 Task: Find connections with filter location Pālkonda with filter topic #linkedinnetworkingwith filter profile language French with filter current company SBI General Insurance with filter school Thiruvalluvar University, Vellore with filter industry Reupholstery and Furniture Repair with filter service category Management Consulting with filter keywords title Team Leader
Action: Mouse moved to (544, 81)
Screenshot: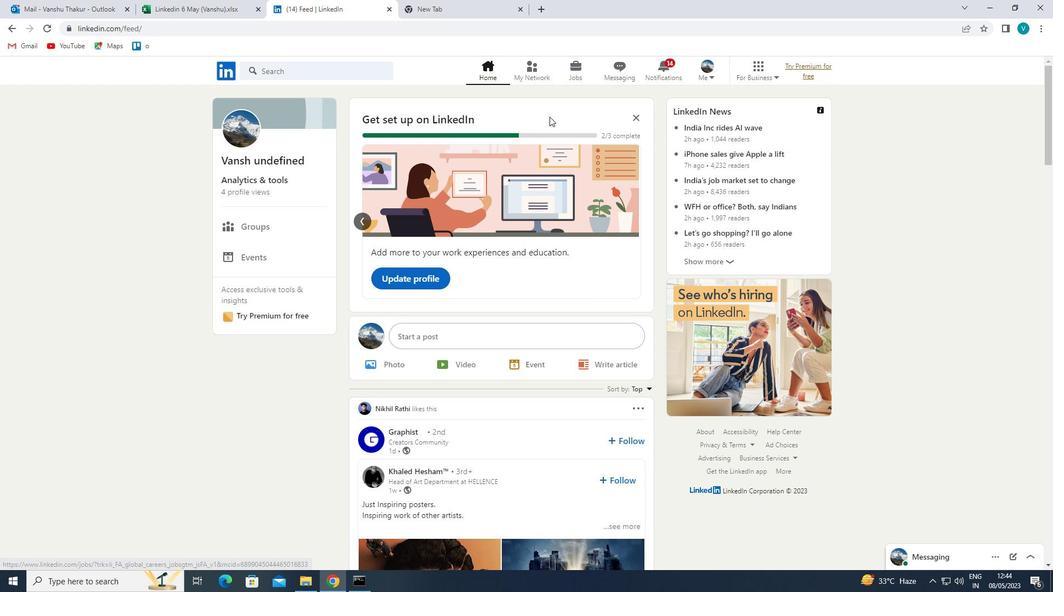 
Action: Mouse pressed left at (544, 81)
Screenshot: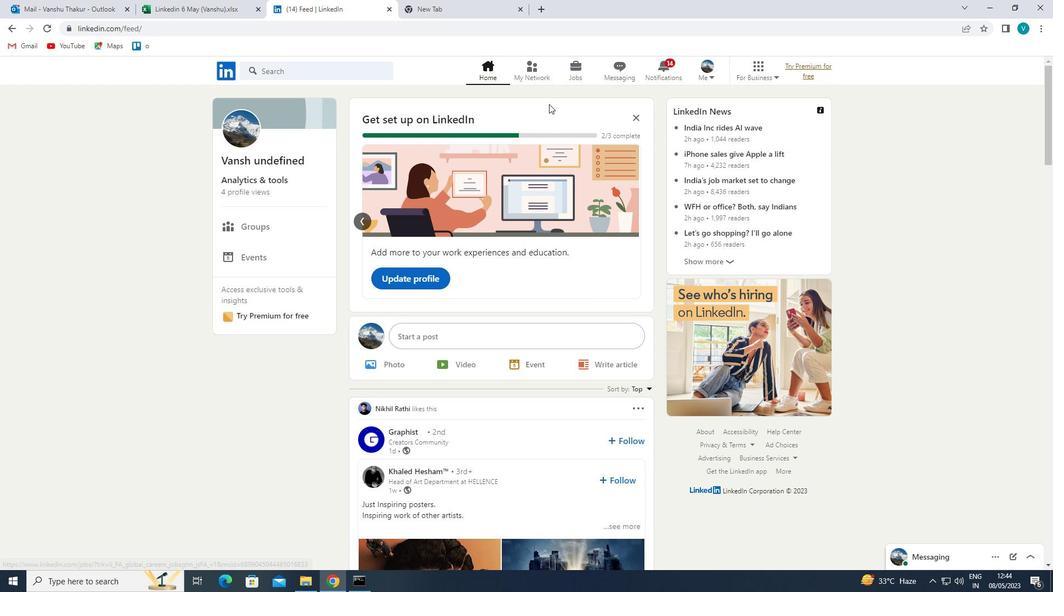 
Action: Mouse moved to (341, 132)
Screenshot: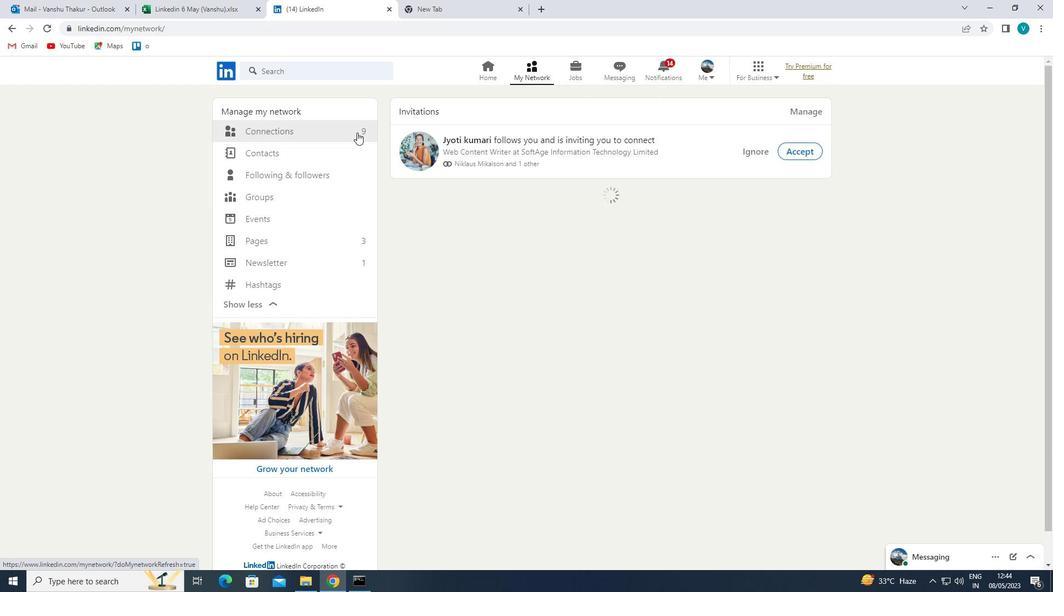 
Action: Mouse pressed left at (341, 132)
Screenshot: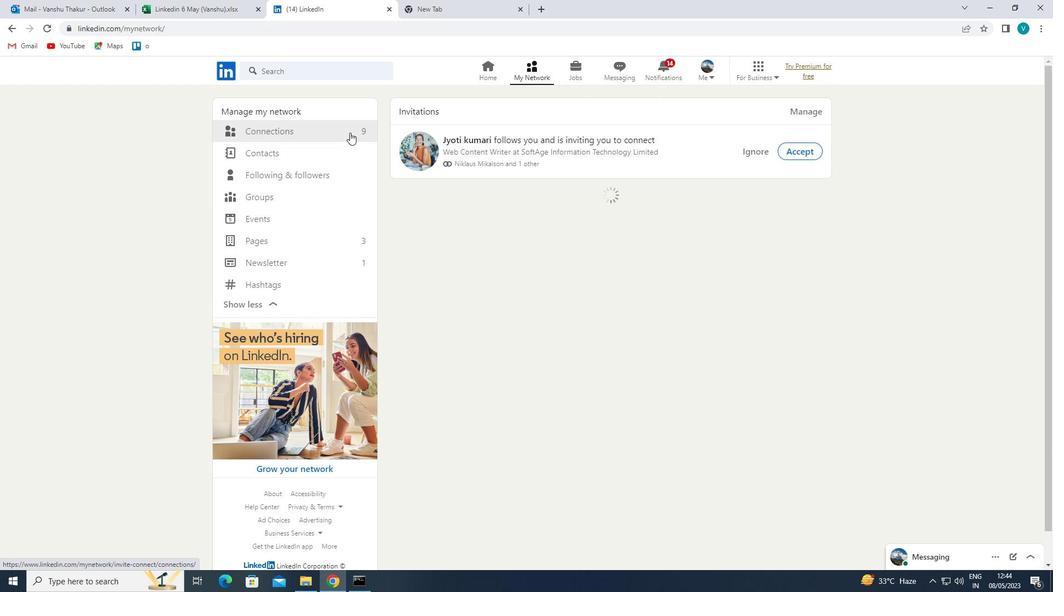 
Action: Mouse moved to (611, 128)
Screenshot: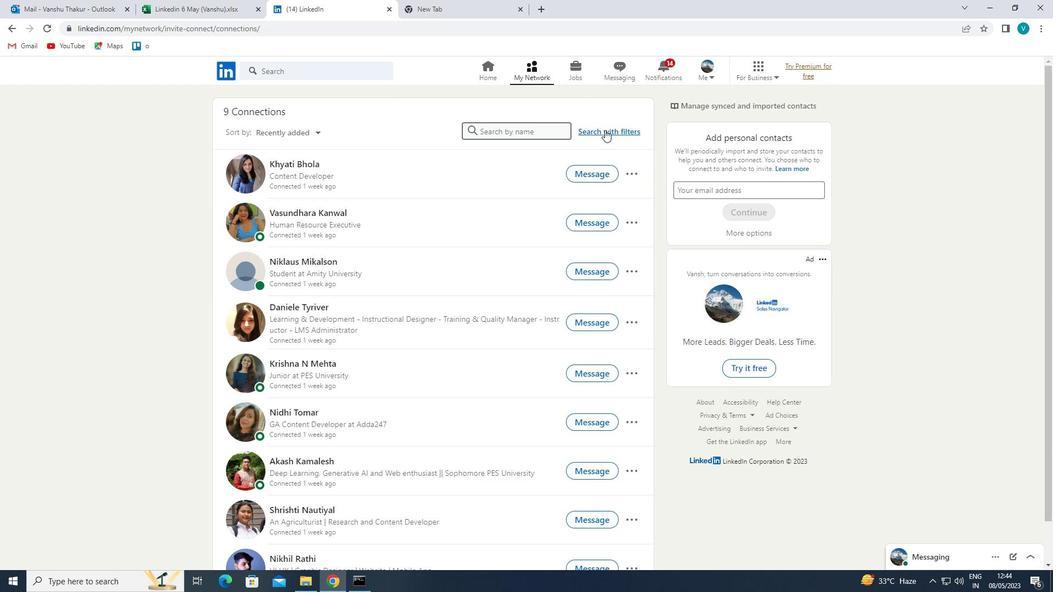 
Action: Mouse pressed left at (611, 128)
Screenshot: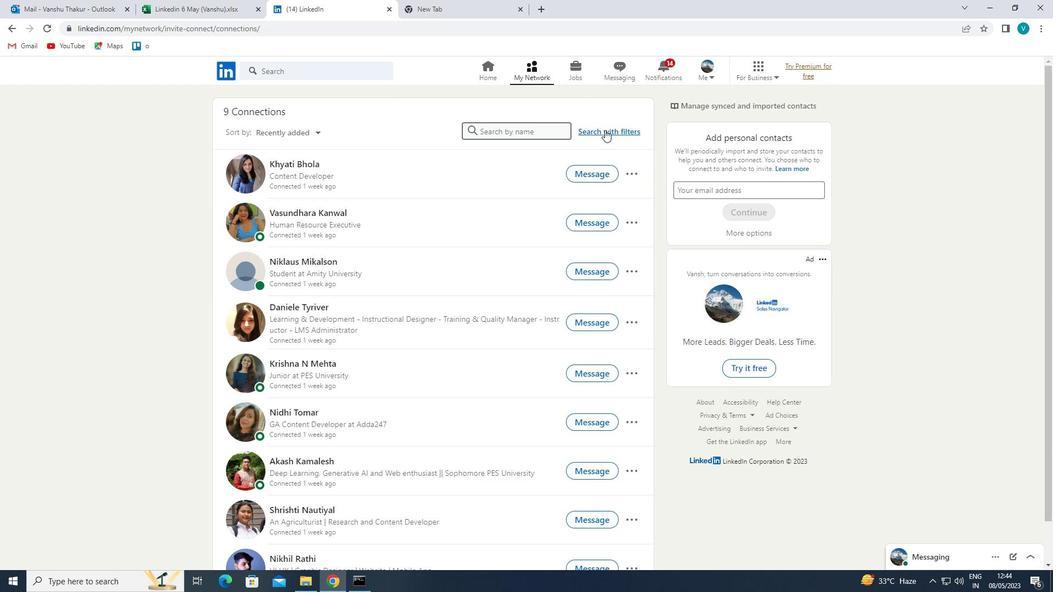 
Action: Mouse moved to (530, 105)
Screenshot: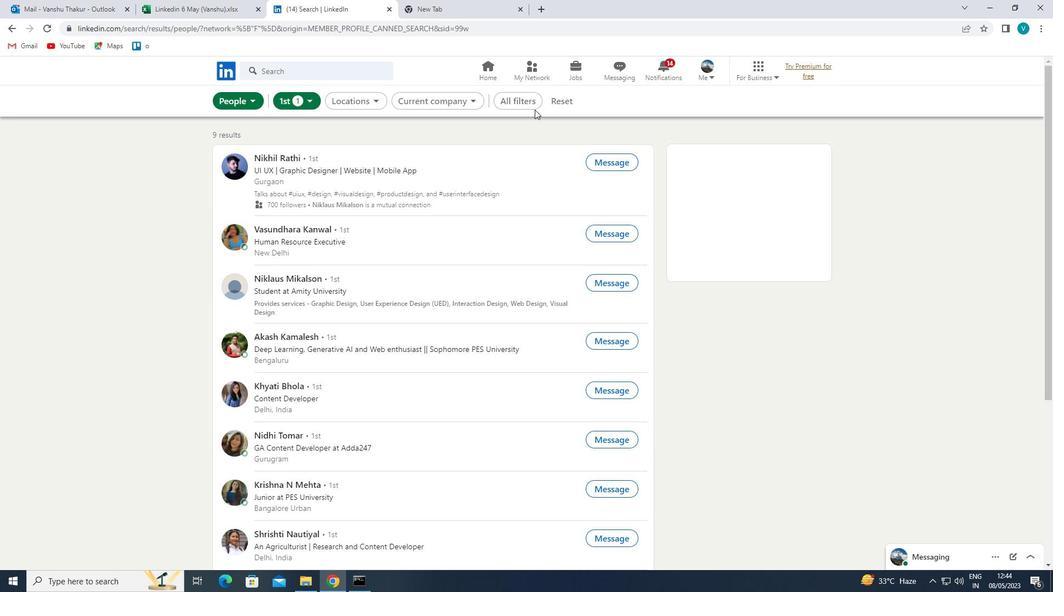 
Action: Mouse pressed left at (530, 105)
Screenshot: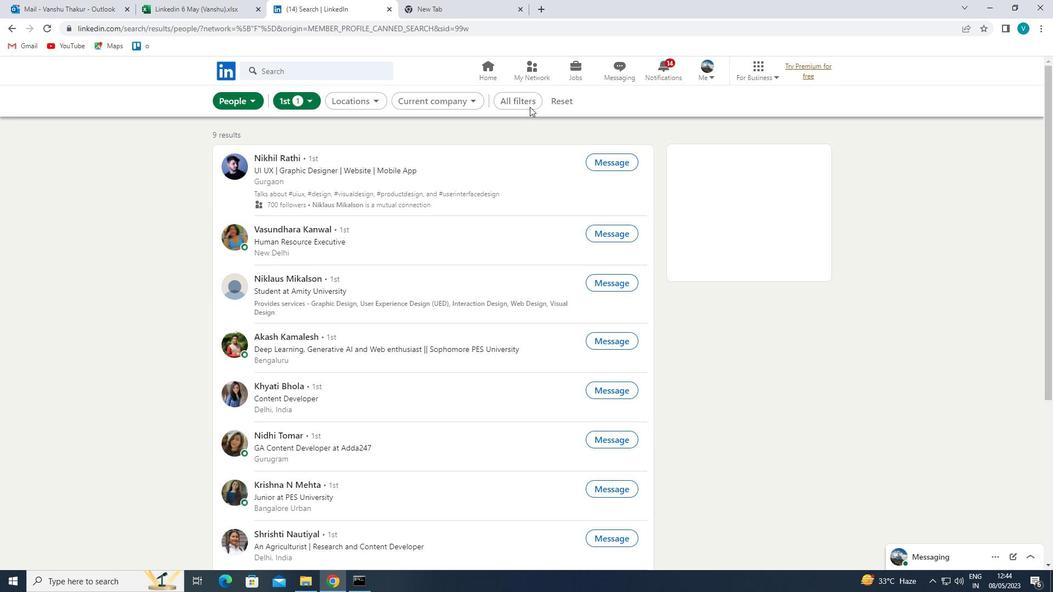 
Action: Mouse moved to (804, 199)
Screenshot: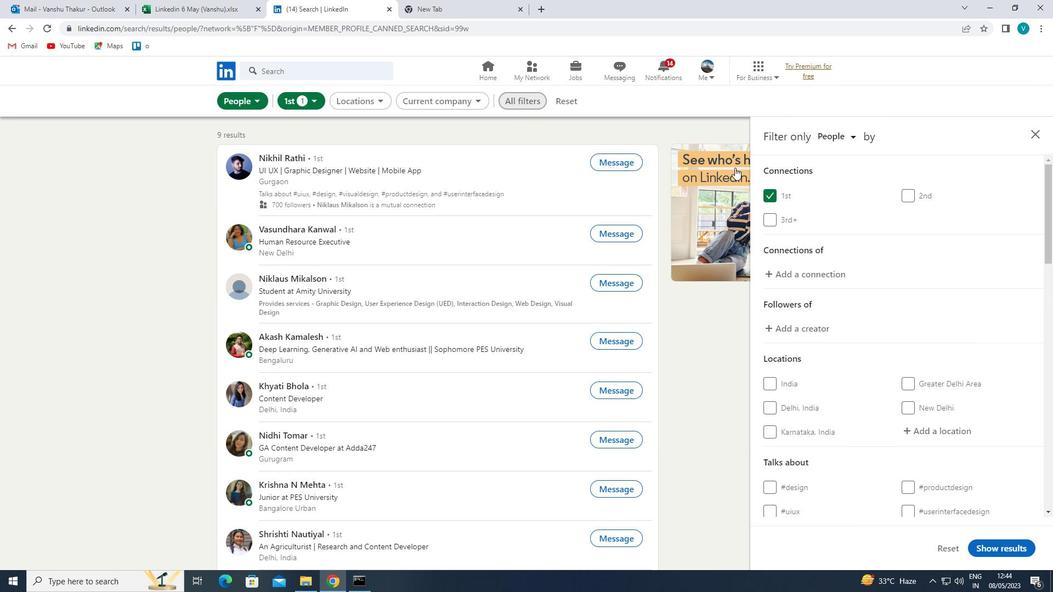 
Action: Mouse scrolled (804, 198) with delta (0, 0)
Screenshot: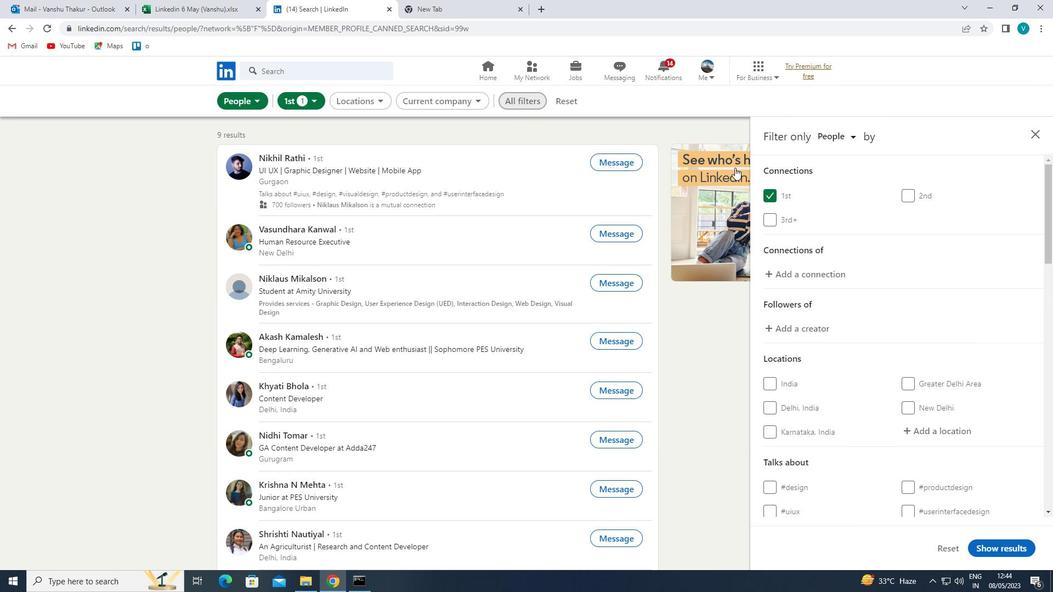 
Action: Mouse moved to (957, 372)
Screenshot: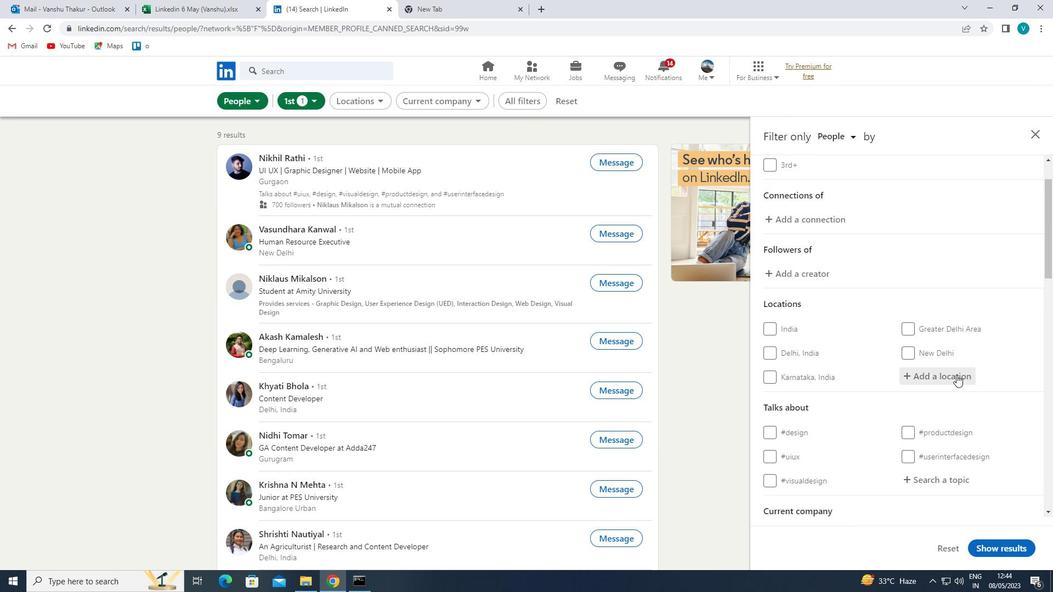 
Action: Mouse pressed left at (957, 372)
Screenshot: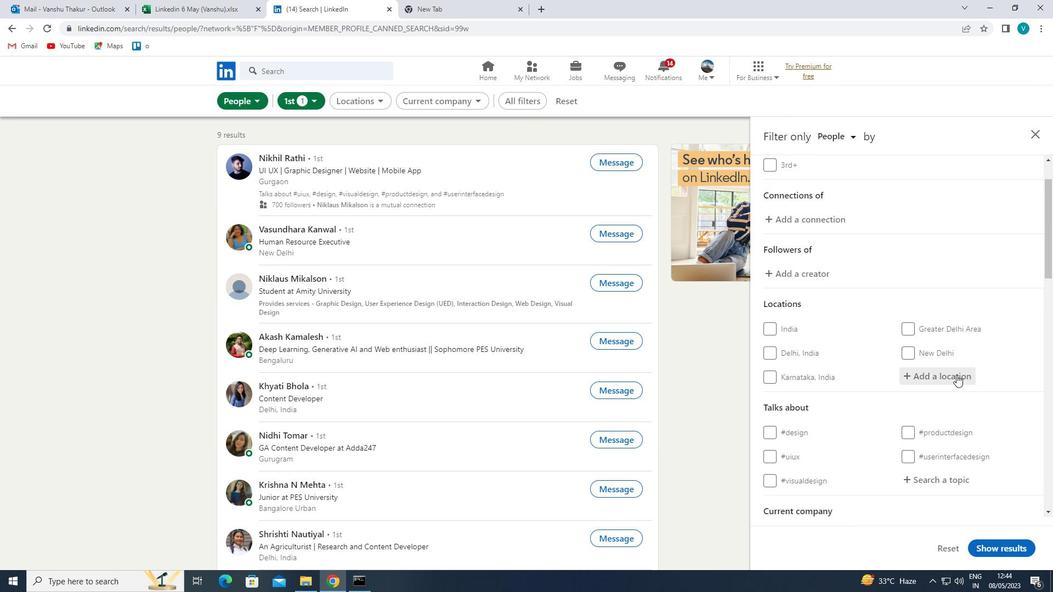 
Action: Mouse moved to (934, 385)
Screenshot: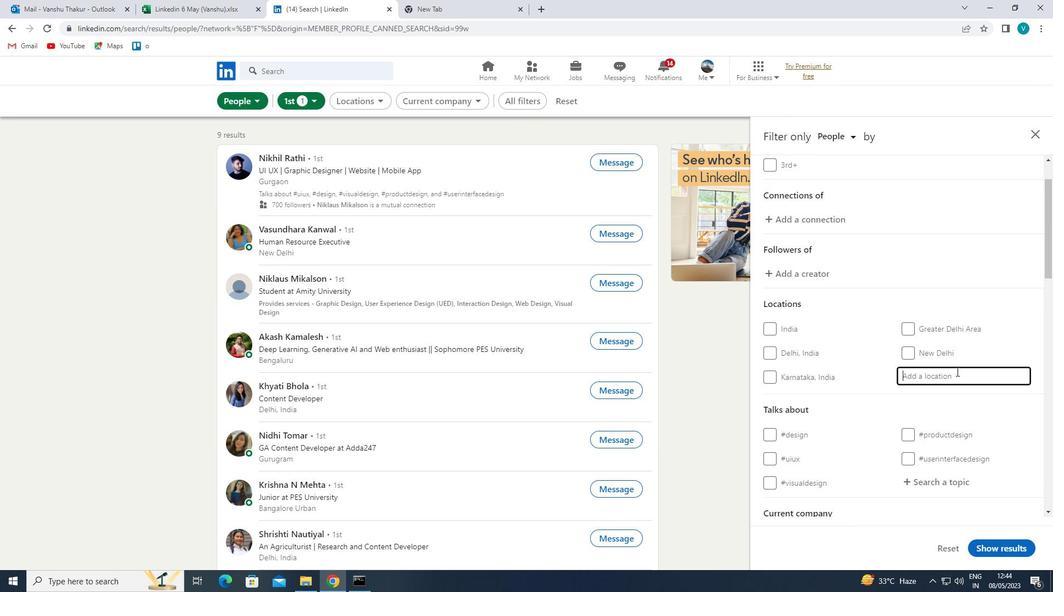 
Action: Key pressed <Key.shift>PALJ<Key.backspace>K
Screenshot: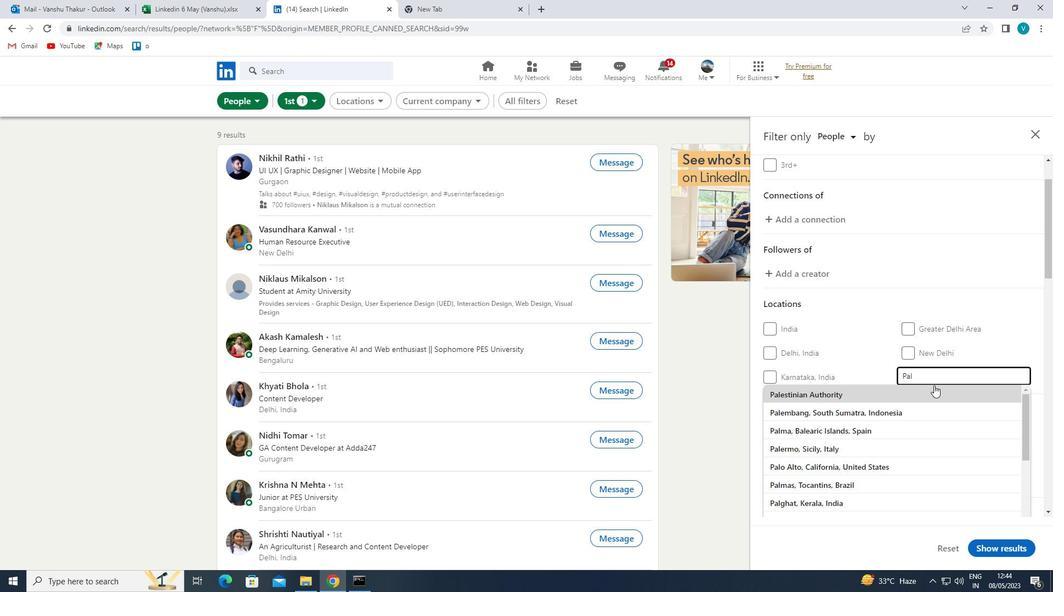 
Action: Mouse pressed left at (934, 385)
Screenshot: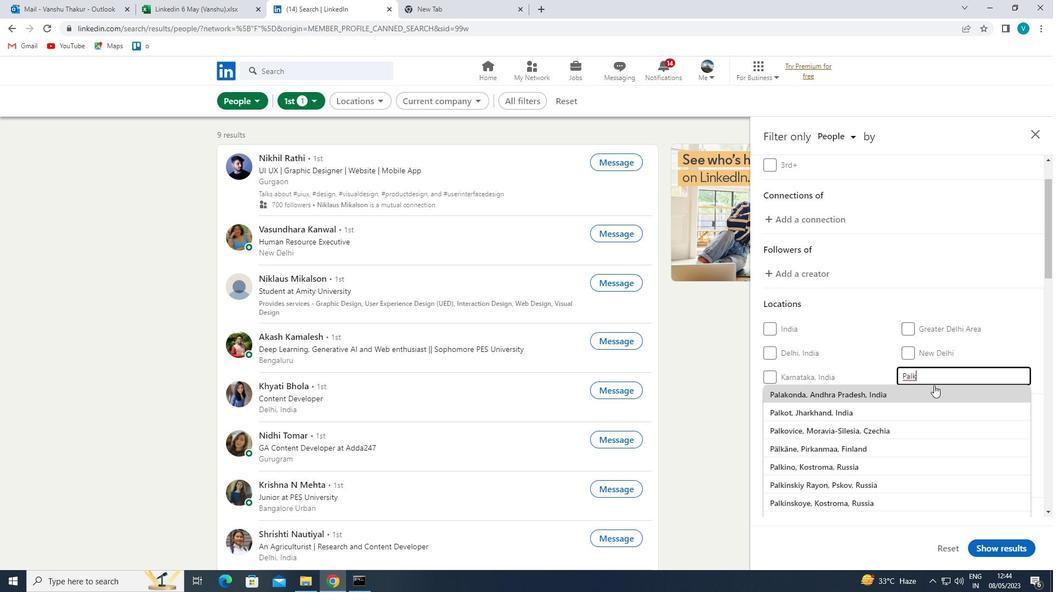 
Action: Mouse moved to (933, 386)
Screenshot: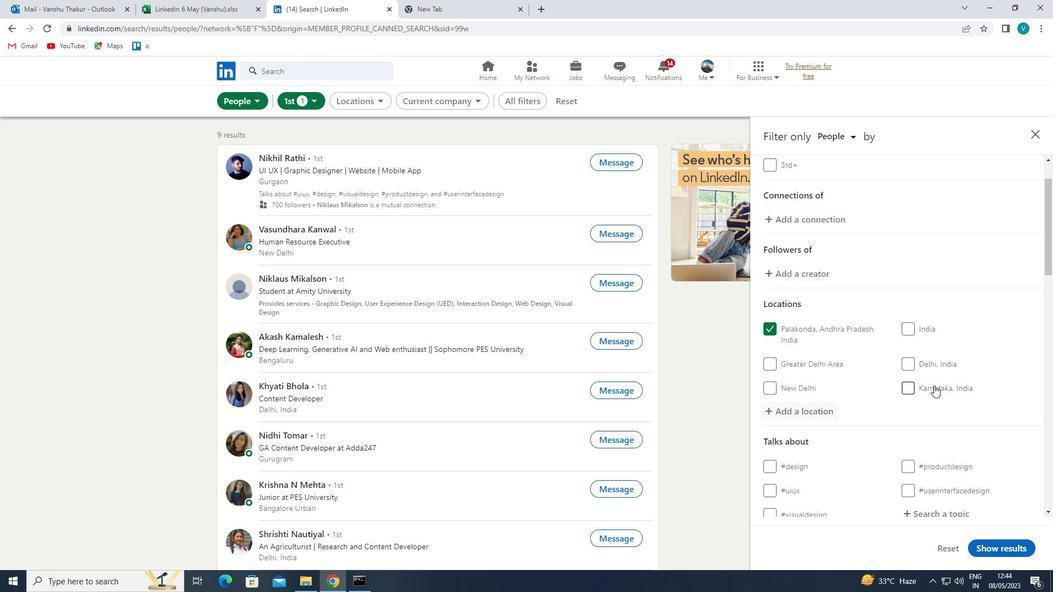 
Action: Mouse scrolled (933, 385) with delta (0, 0)
Screenshot: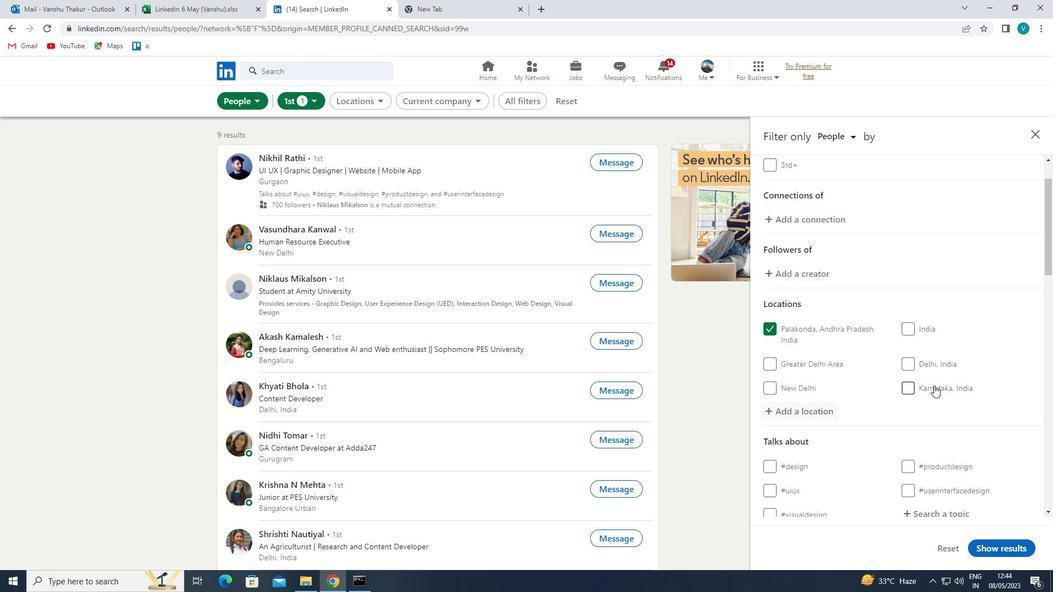 
Action: Mouse moved to (932, 386)
Screenshot: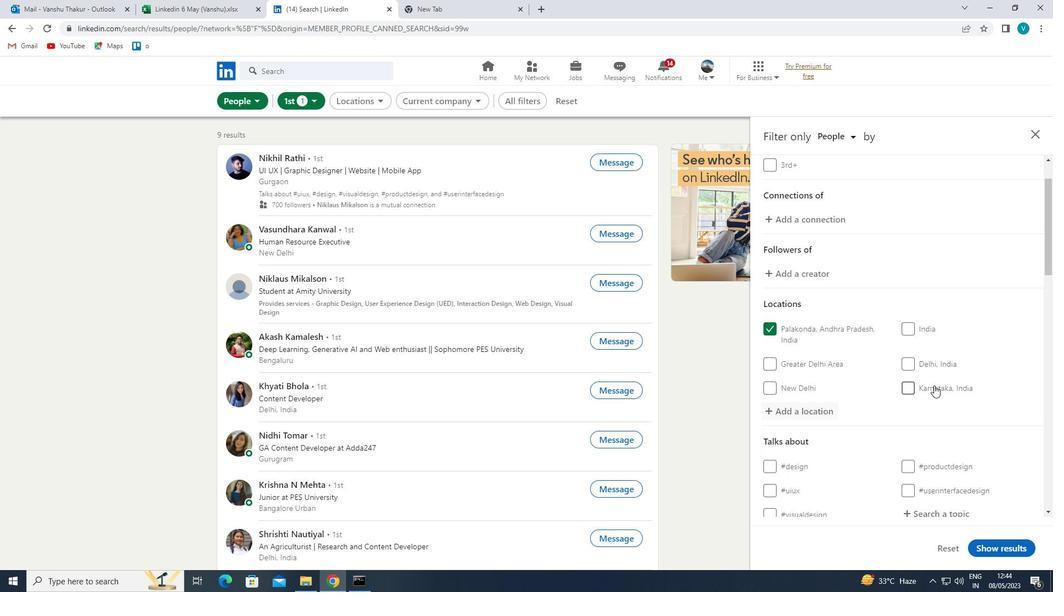 
Action: Mouse scrolled (932, 386) with delta (0, 0)
Screenshot: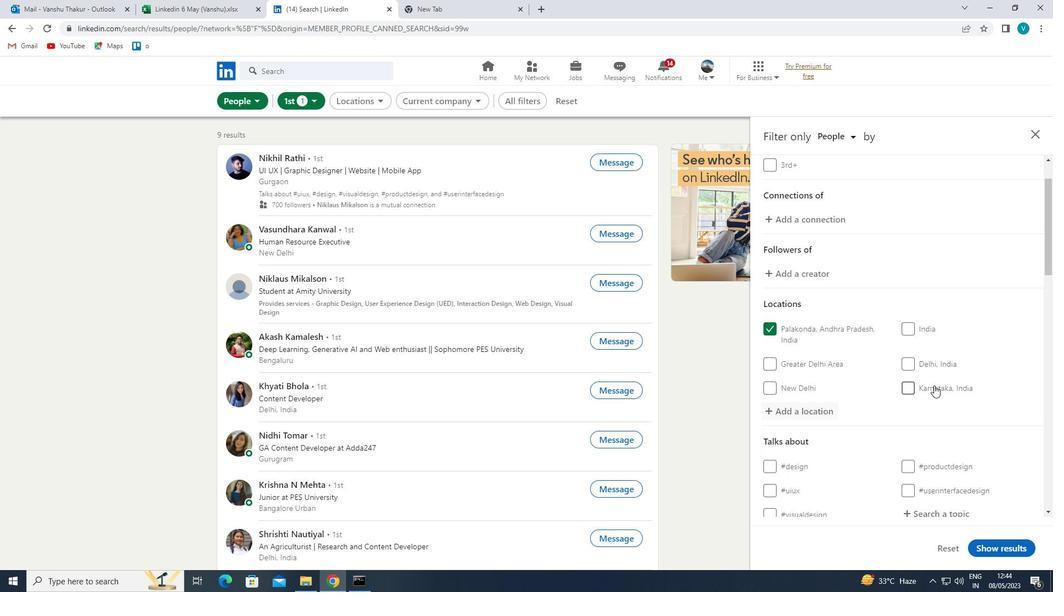 
Action: Mouse moved to (944, 409)
Screenshot: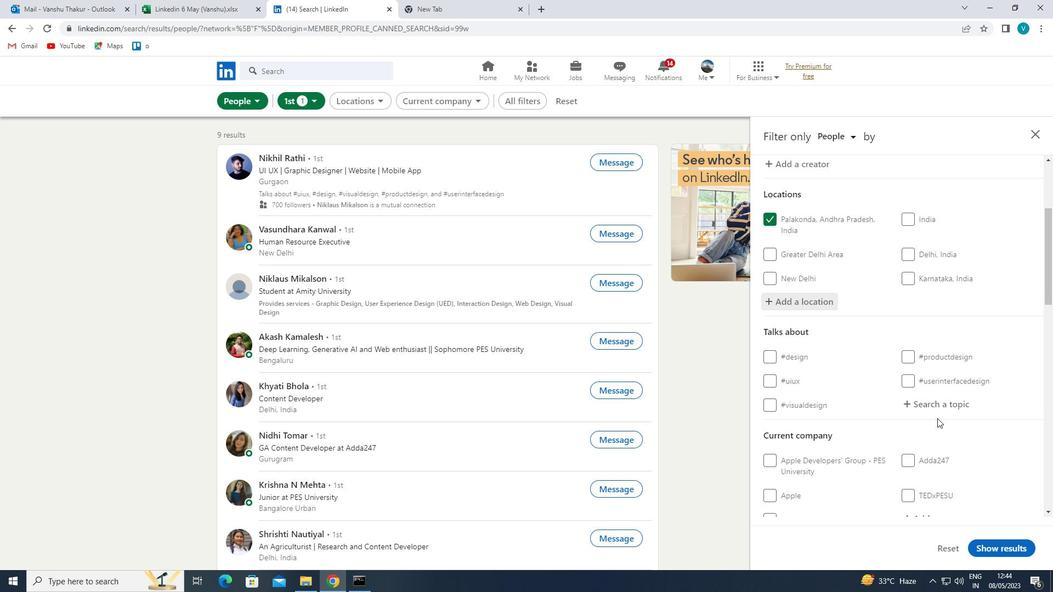 
Action: Mouse pressed left at (944, 409)
Screenshot: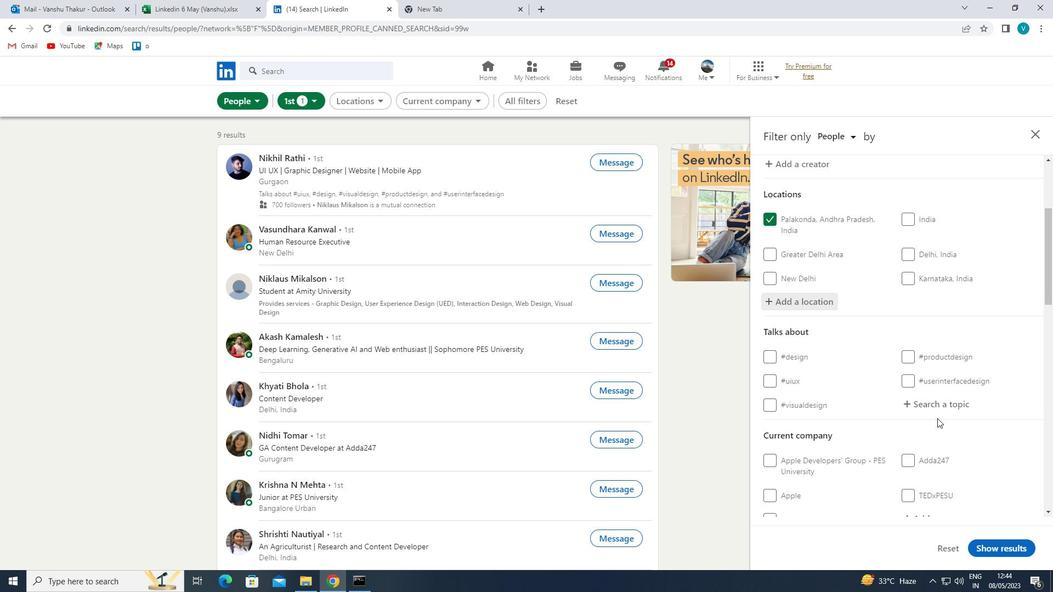 
Action: Mouse moved to (939, 413)
Screenshot: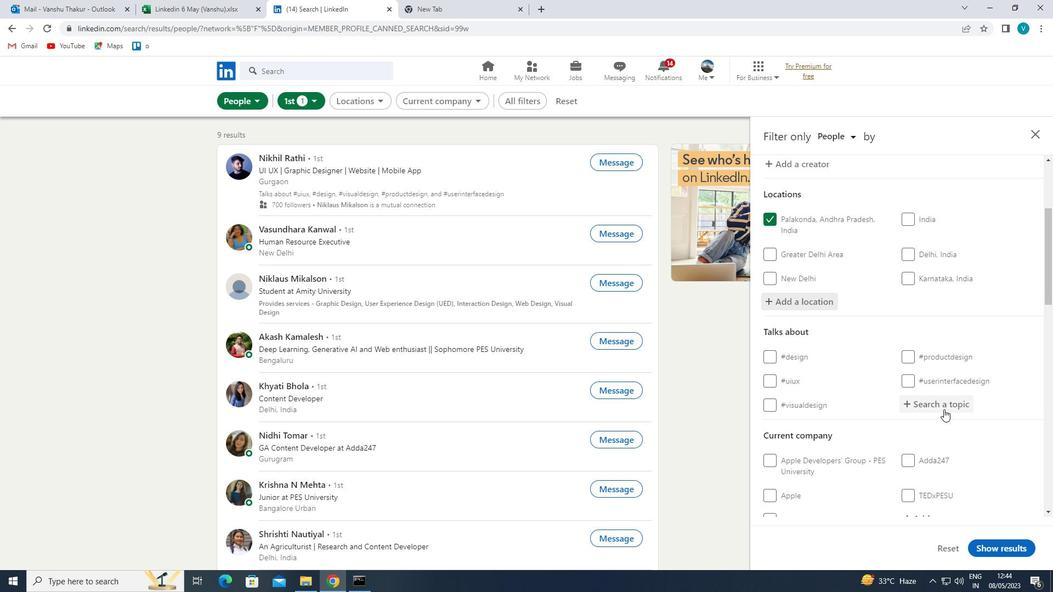 
Action: Key pressed LINKED
Screenshot: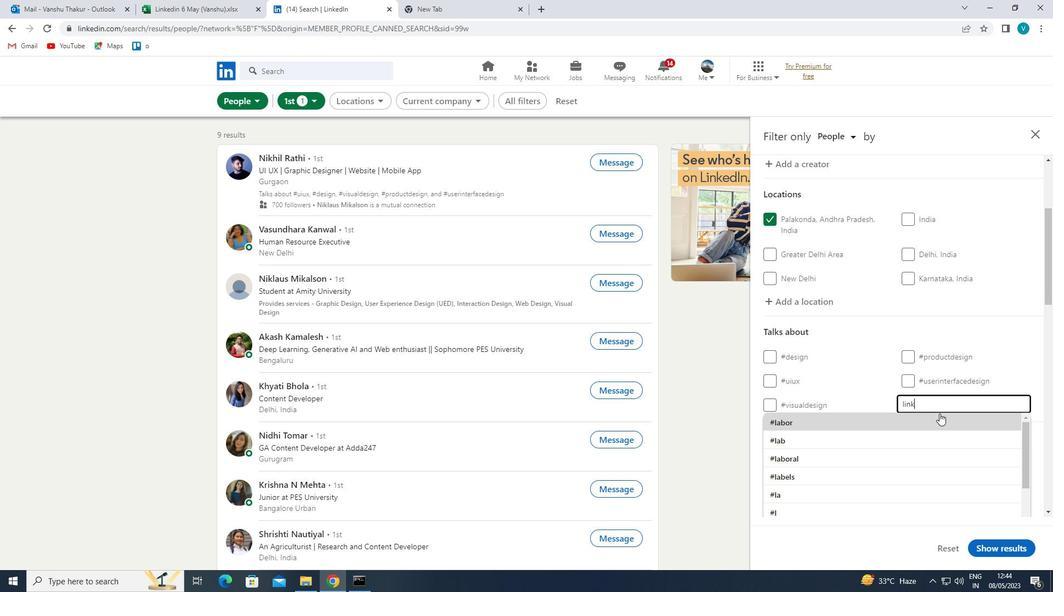 
Action: Mouse moved to (938, 414)
Screenshot: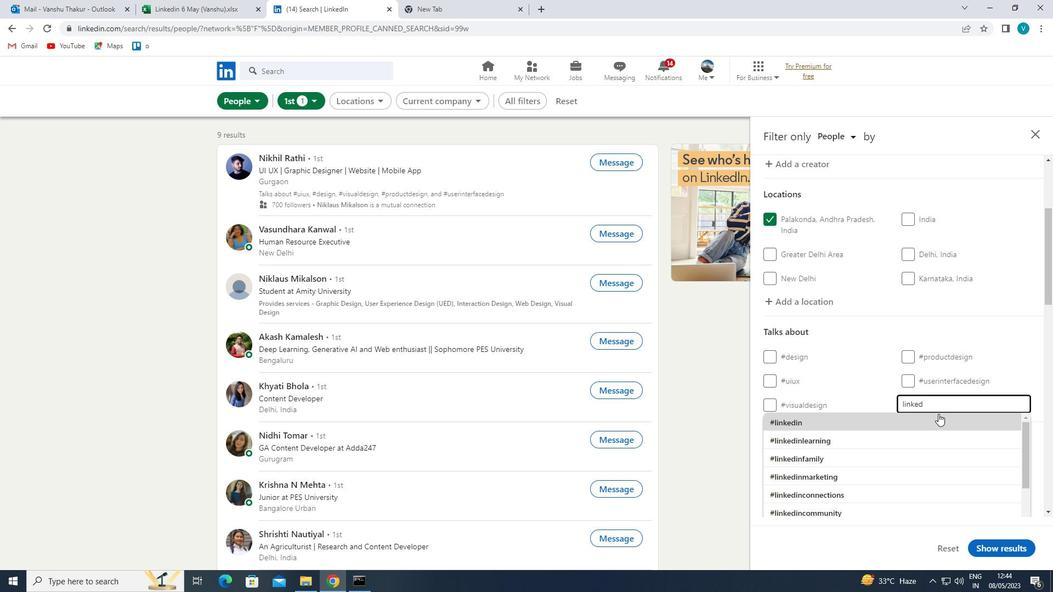 
Action: Key pressed INNET
Screenshot: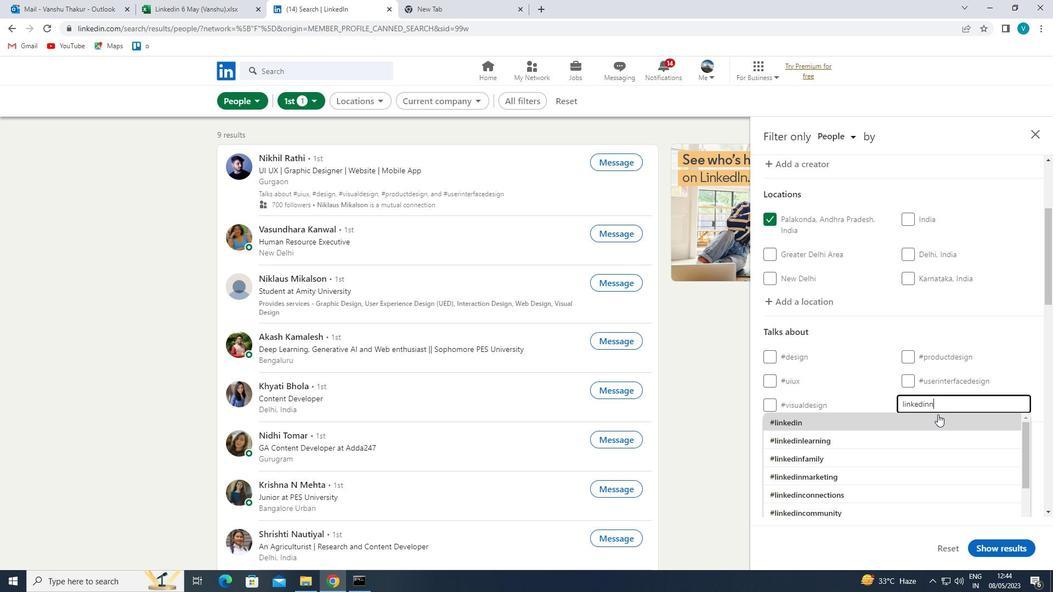 
Action: Mouse moved to (937, 415)
Screenshot: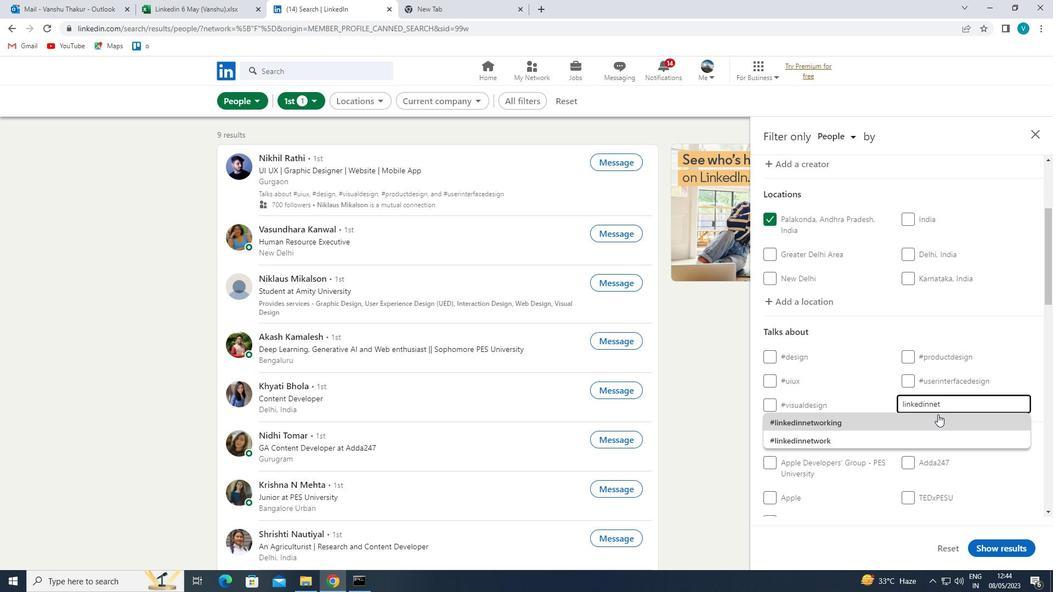 
Action: Mouse pressed left at (937, 415)
Screenshot: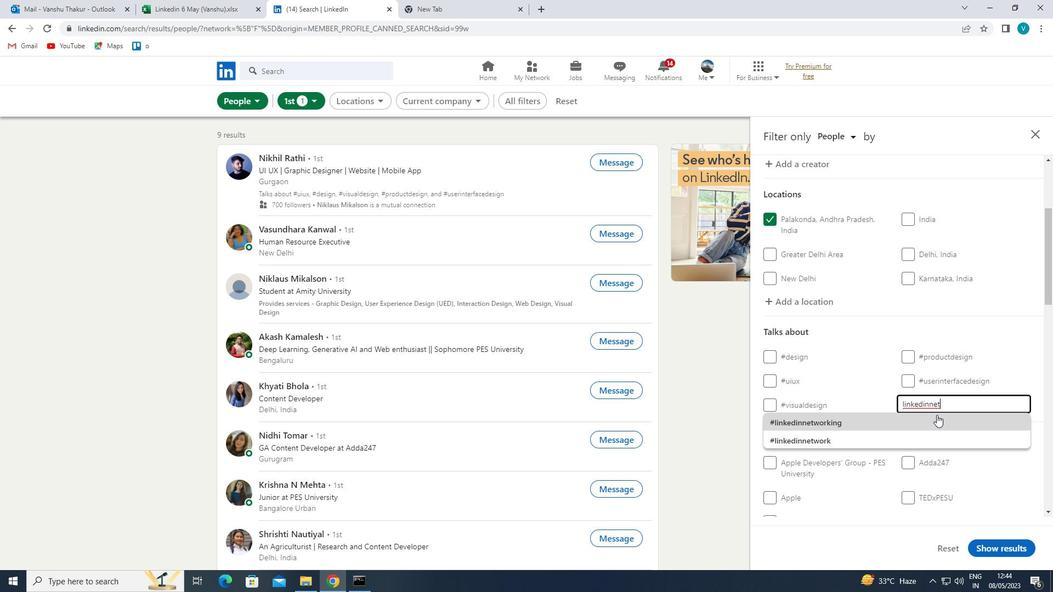 
Action: Mouse scrolled (937, 414) with delta (0, 0)
Screenshot: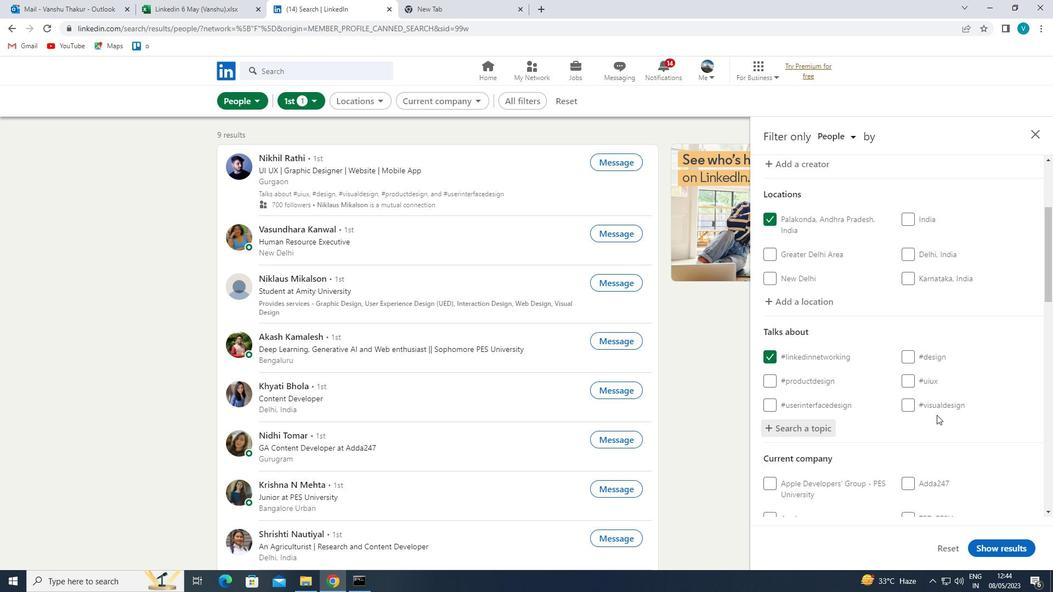 
Action: Mouse scrolled (937, 414) with delta (0, 0)
Screenshot: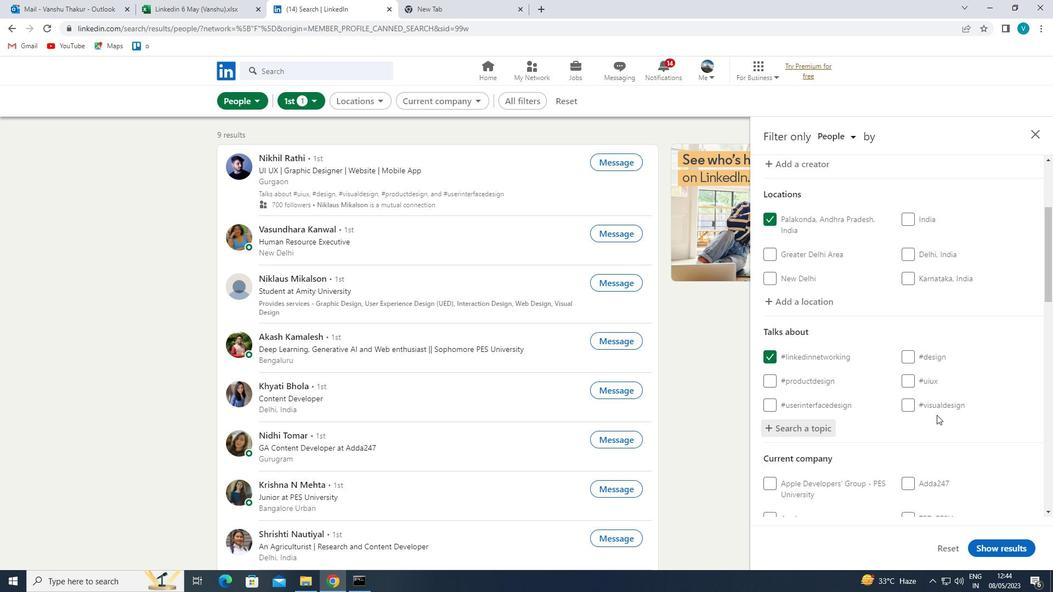 
Action: Mouse scrolled (937, 414) with delta (0, 0)
Screenshot: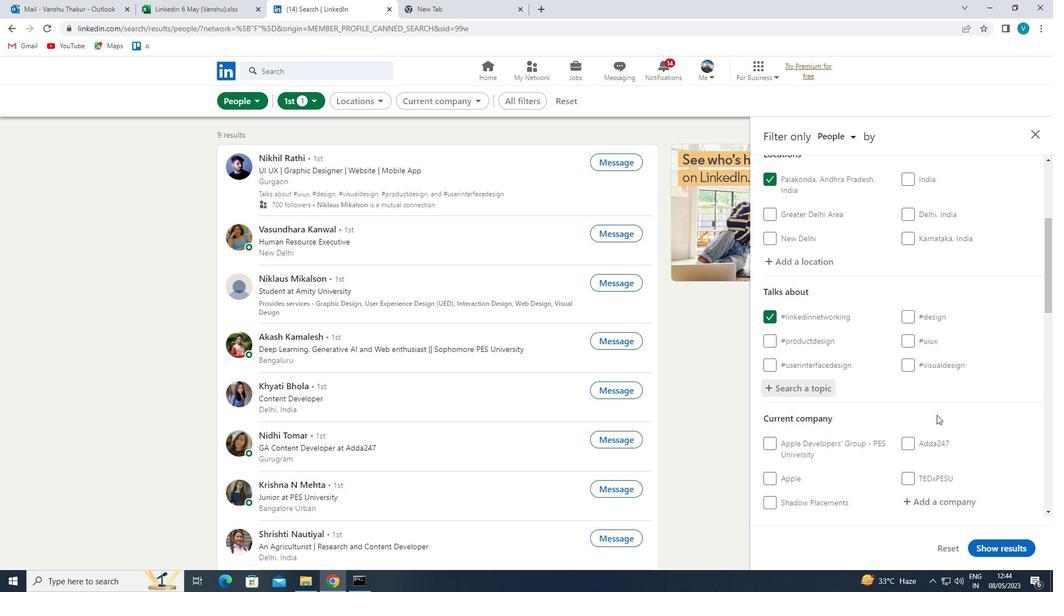 
Action: Mouse moved to (953, 373)
Screenshot: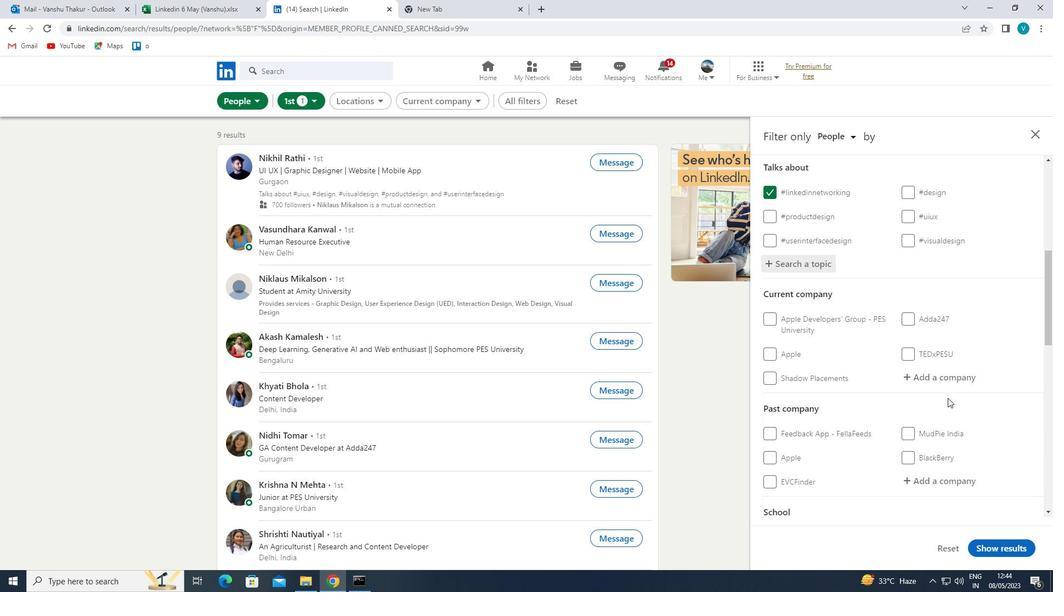 
Action: Mouse pressed left at (953, 373)
Screenshot: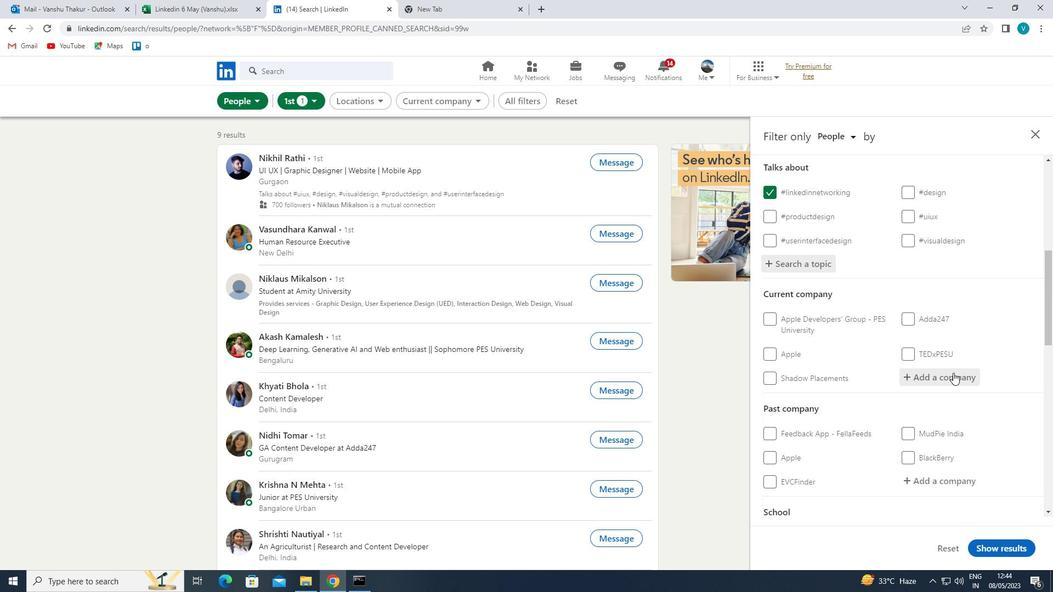 
Action: Key pressed <Key.shift>SB
Screenshot: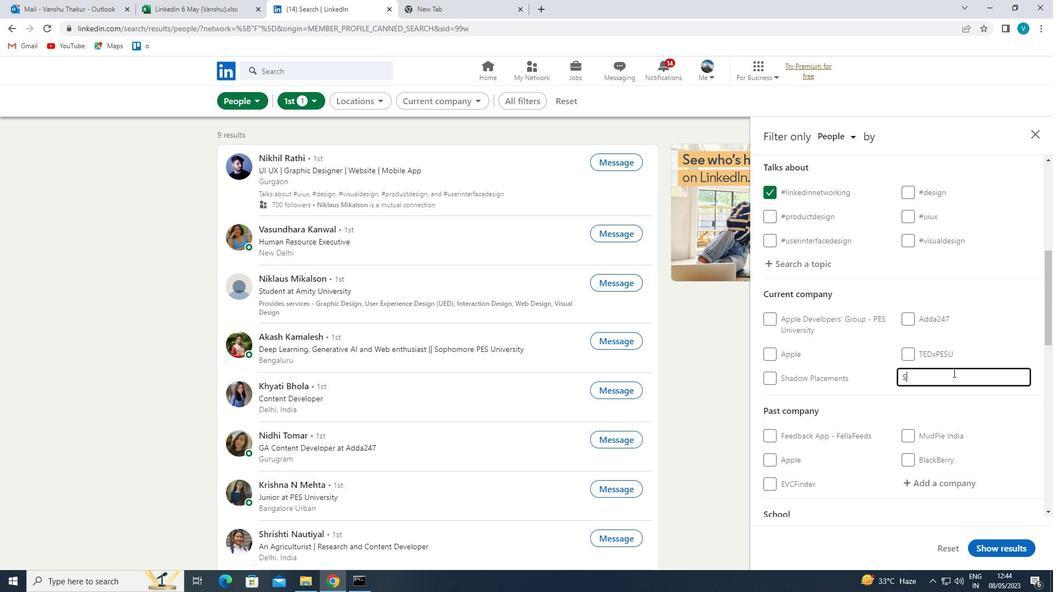 
Action: Mouse moved to (933, 381)
Screenshot: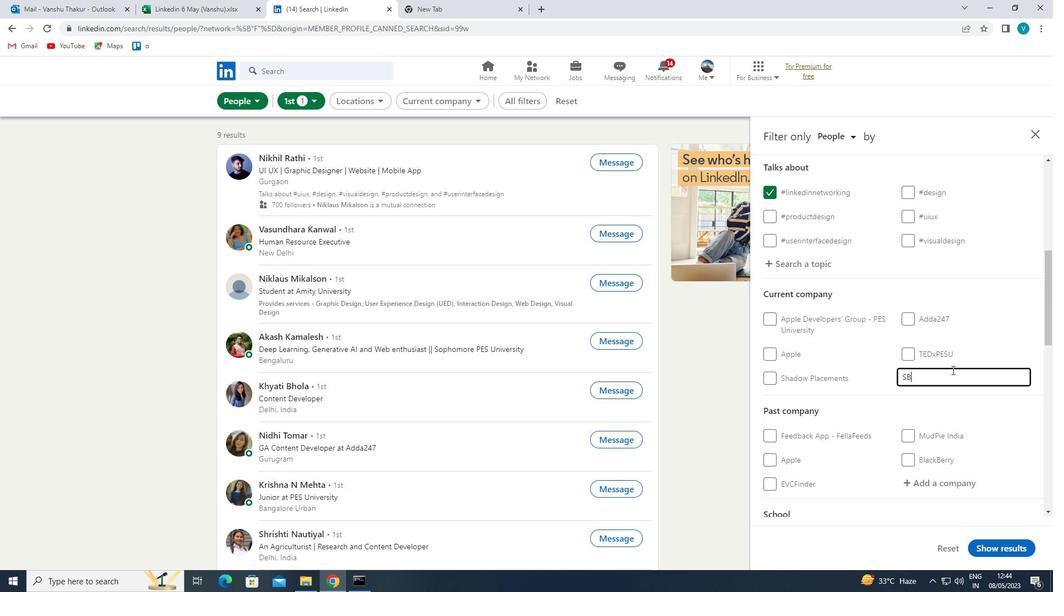 
Action: Key pressed I<Key.space>
Screenshot: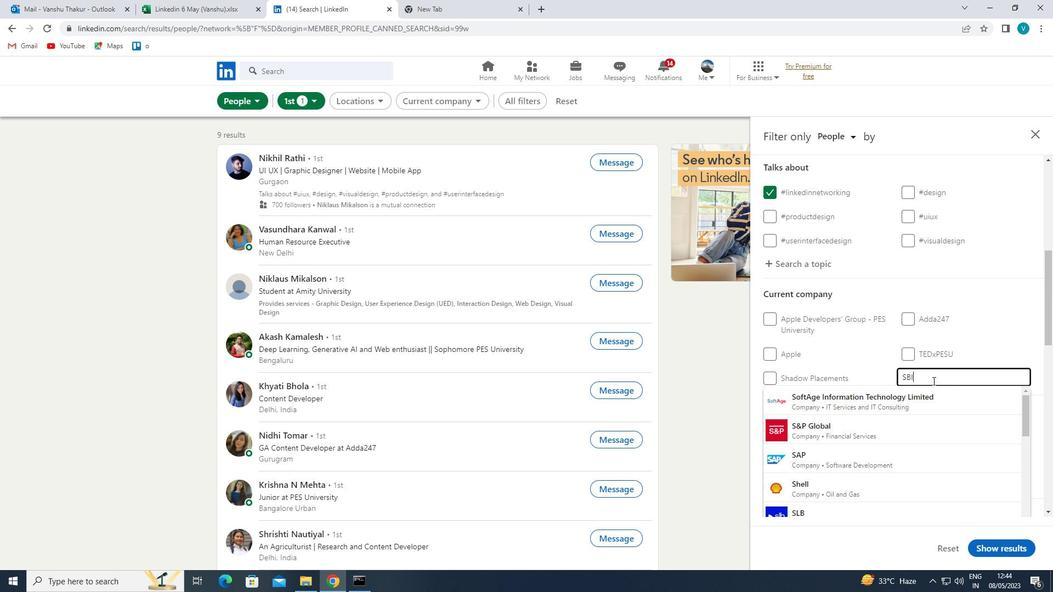 
Action: Mouse moved to (933, 381)
Screenshot: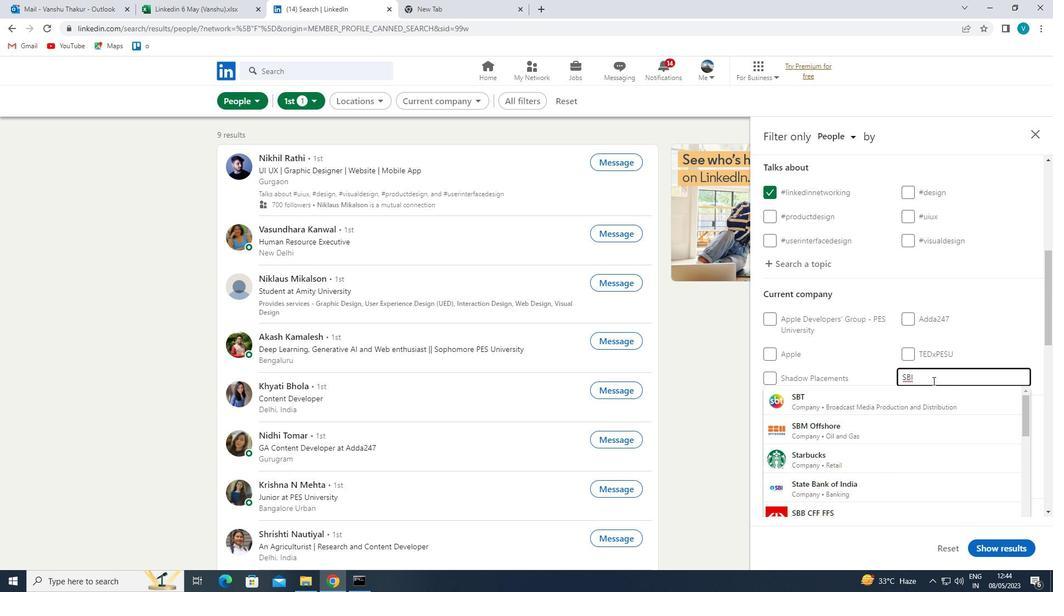 
Action: Key pressed <Key.shift>GE
Screenshot: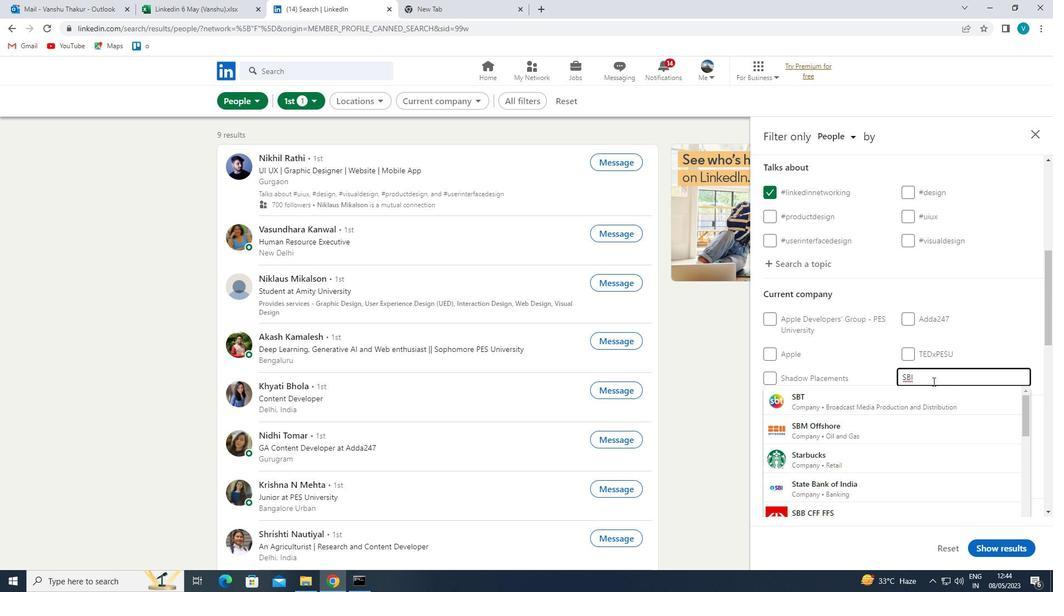 
Action: Mouse moved to (873, 398)
Screenshot: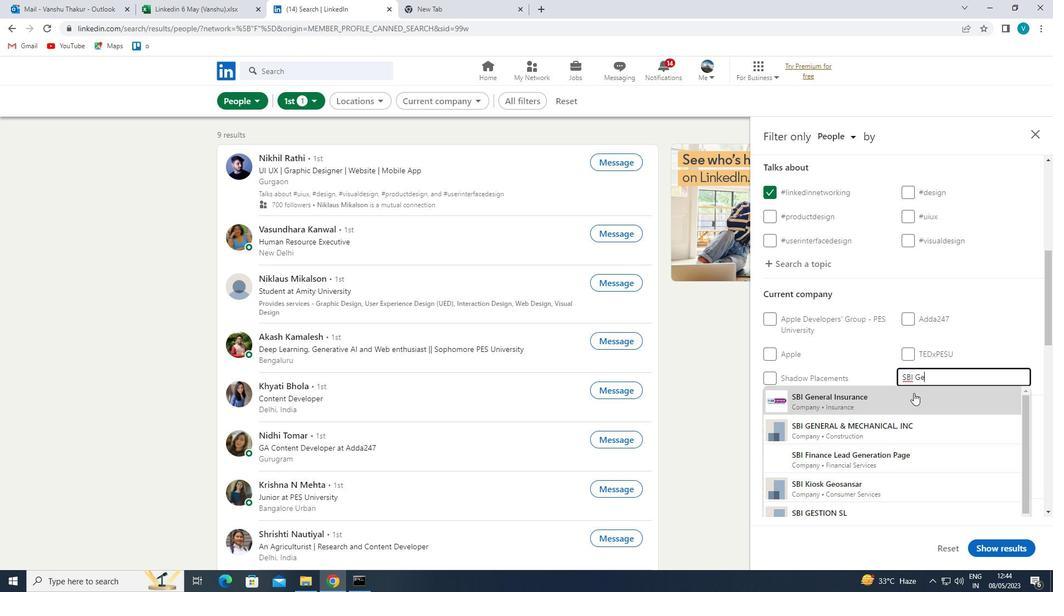 
Action: Mouse pressed left at (873, 398)
Screenshot: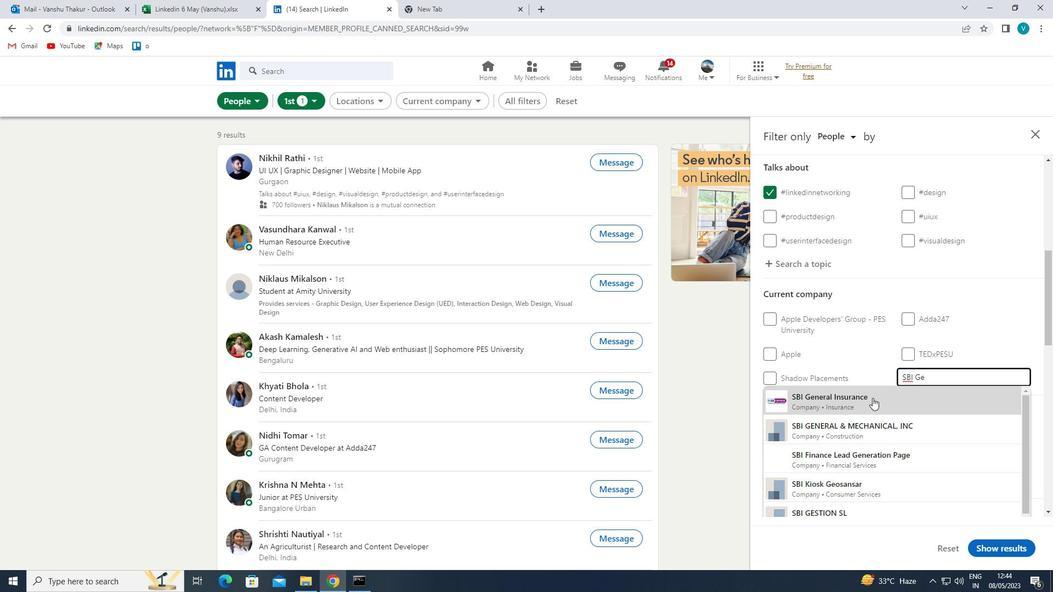 
Action: Mouse scrolled (873, 397) with delta (0, 0)
Screenshot: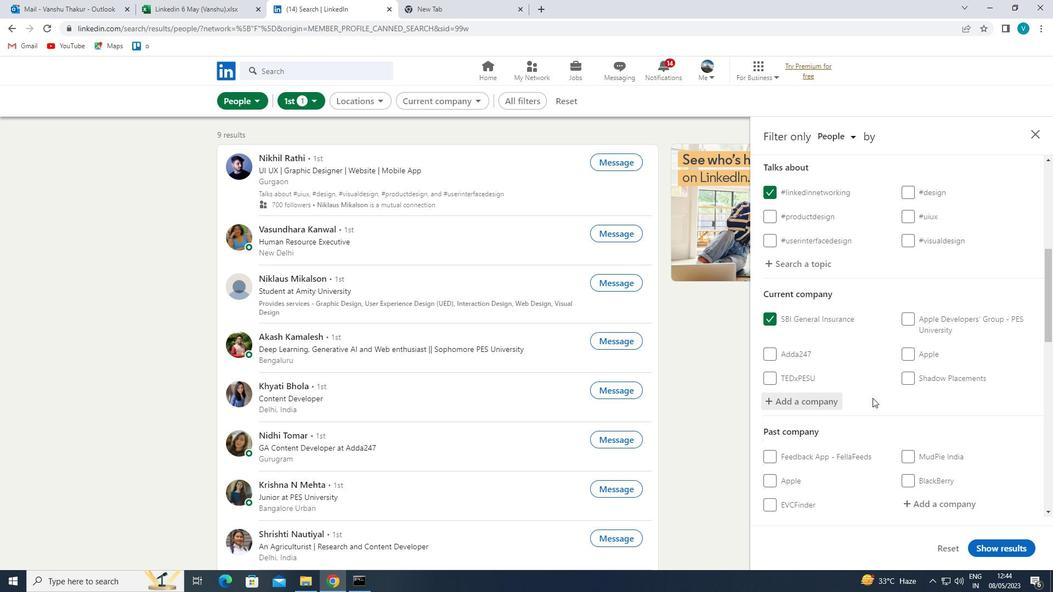 
Action: Mouse scrolled (873, 397) with delta (0, 0)
Screenshot: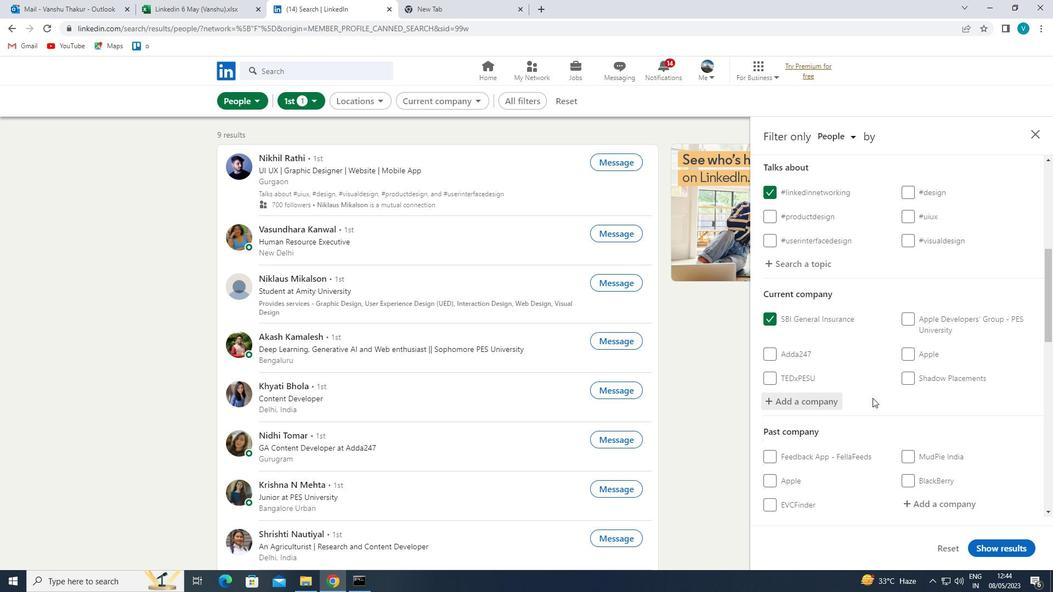 
Action: Mouse scrolled (873, 397) with delta (0, 0)
Screenshot: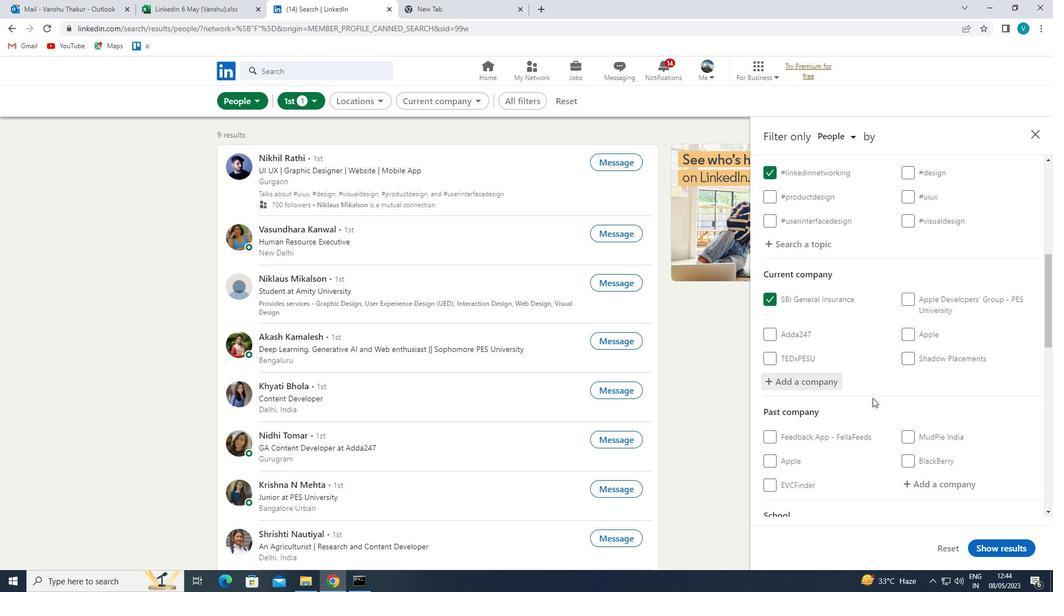 
Action: Mouse scrolled (873, 397) with delta (0, 0)
Screenshot: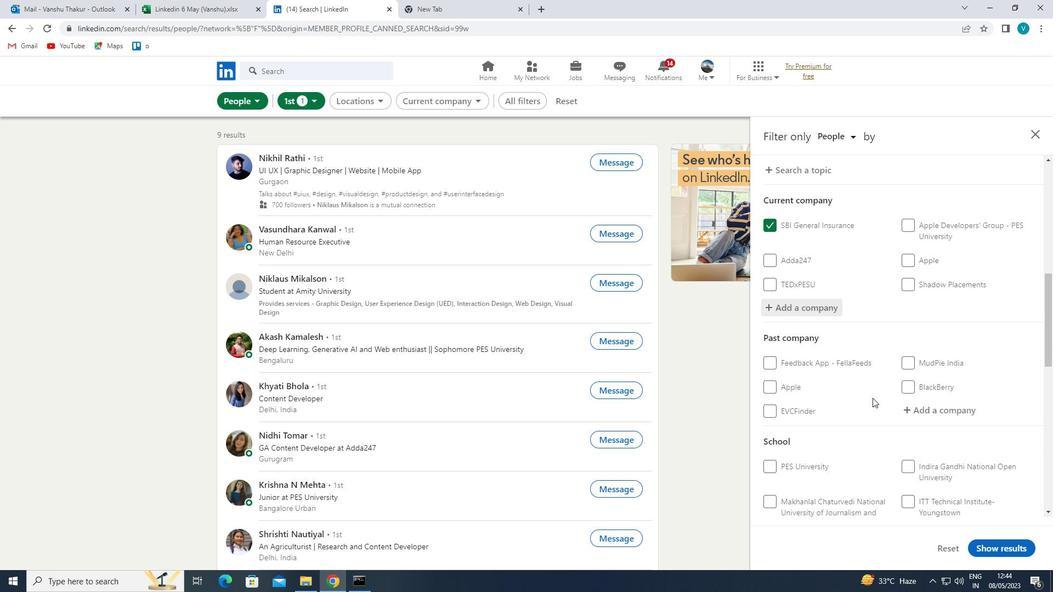 
Action: Mouse moved to (936, 411)
Screenshot: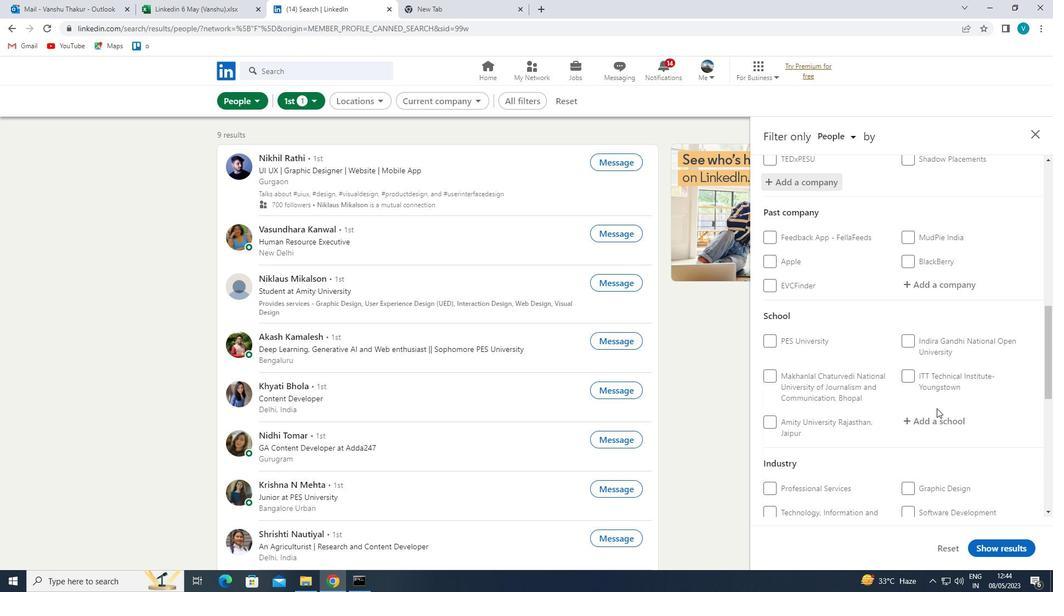 
Action: Mouse pressed left at (936, 411)
Screenshot: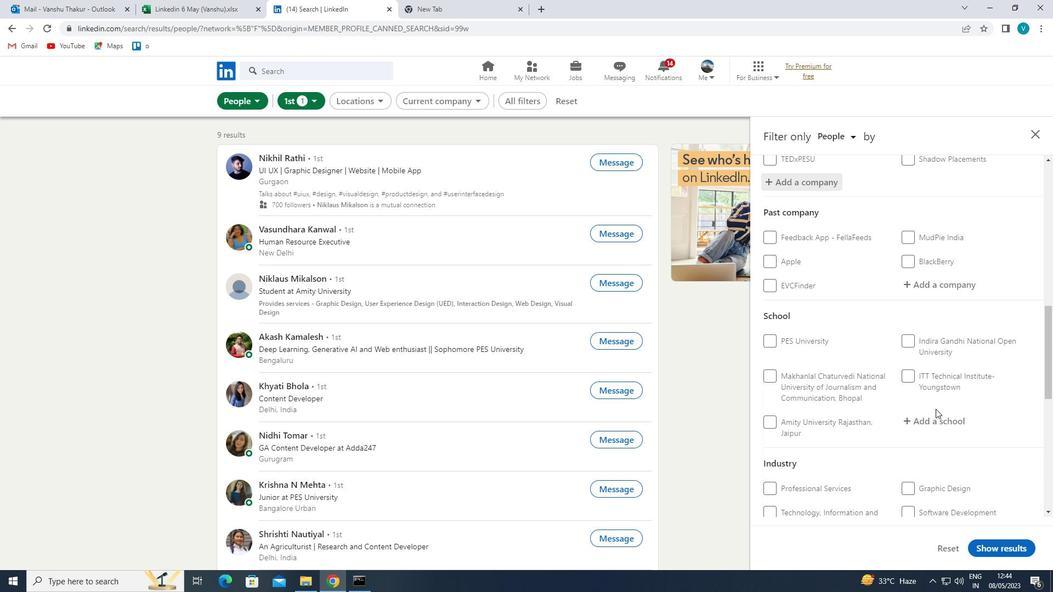 
Action: Mouse moved to (936, 411)
Screenshot: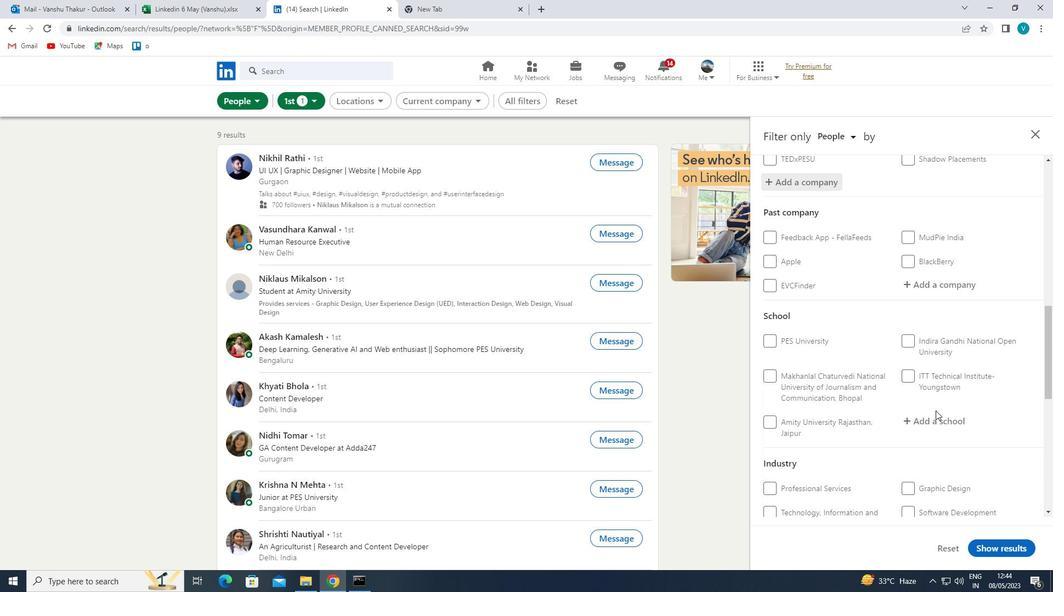 
Action: Key pressed <Key.shift>THIRUVALLUVAR
Screenshot: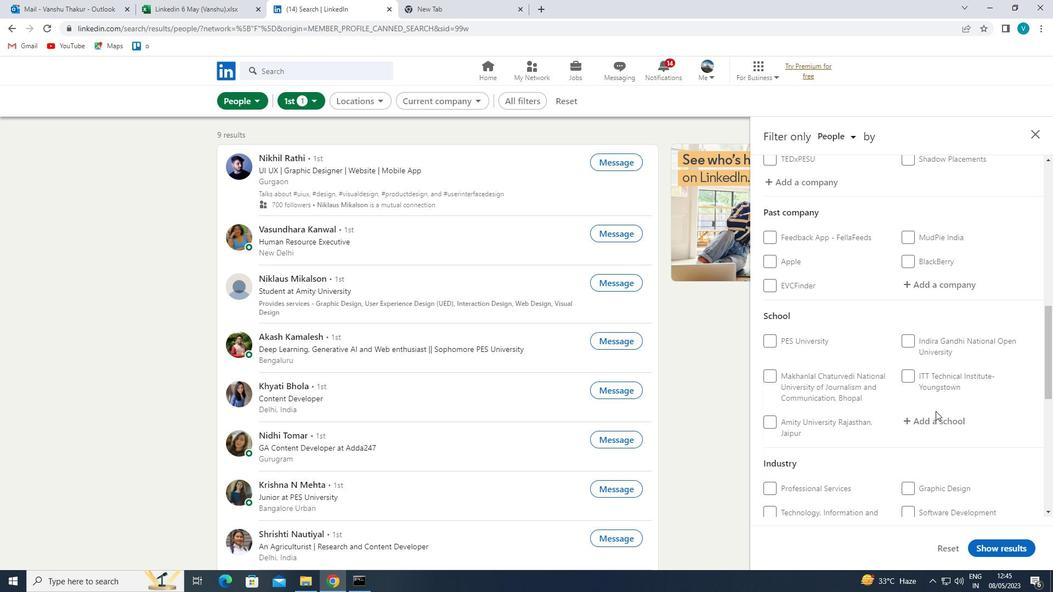 
Action: Mouse moved to (954, 423)
Screenshot: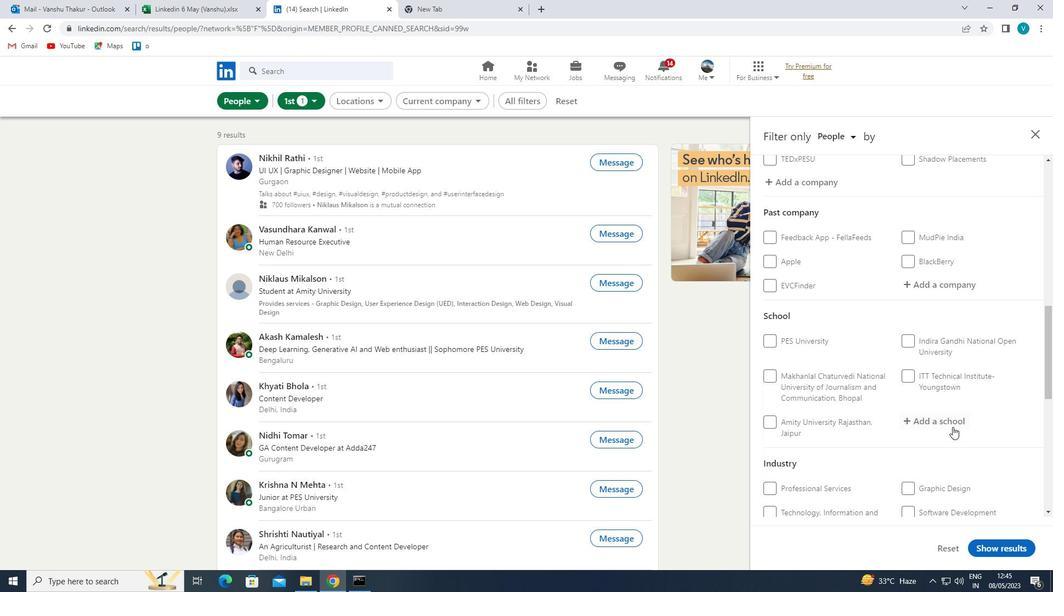
Action: Mouse pressed left at (954, 423)
Screenshot: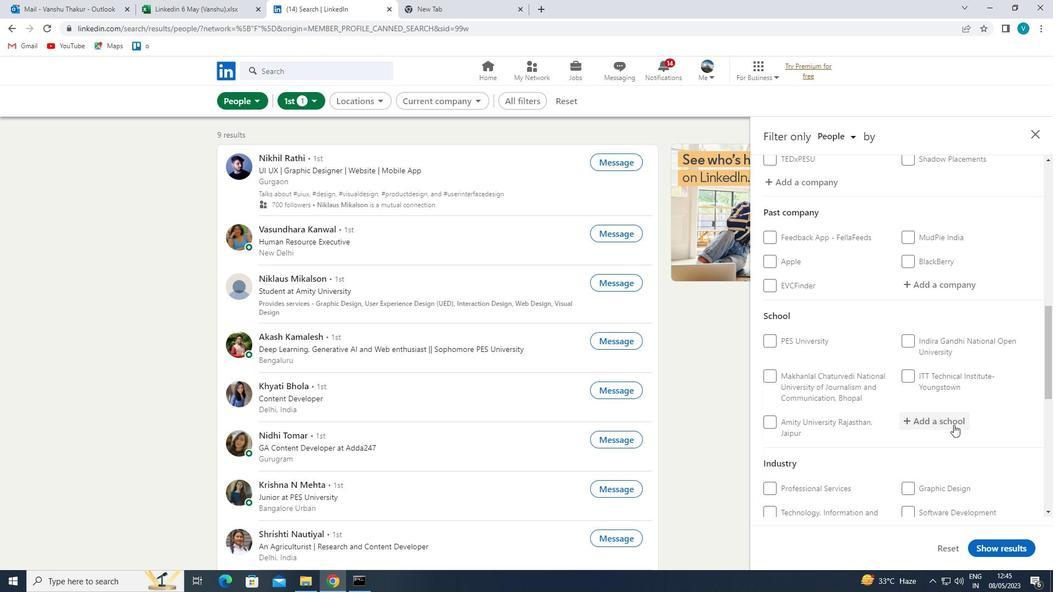 
Action: Mouse moved to (954, 423)
Screenshot: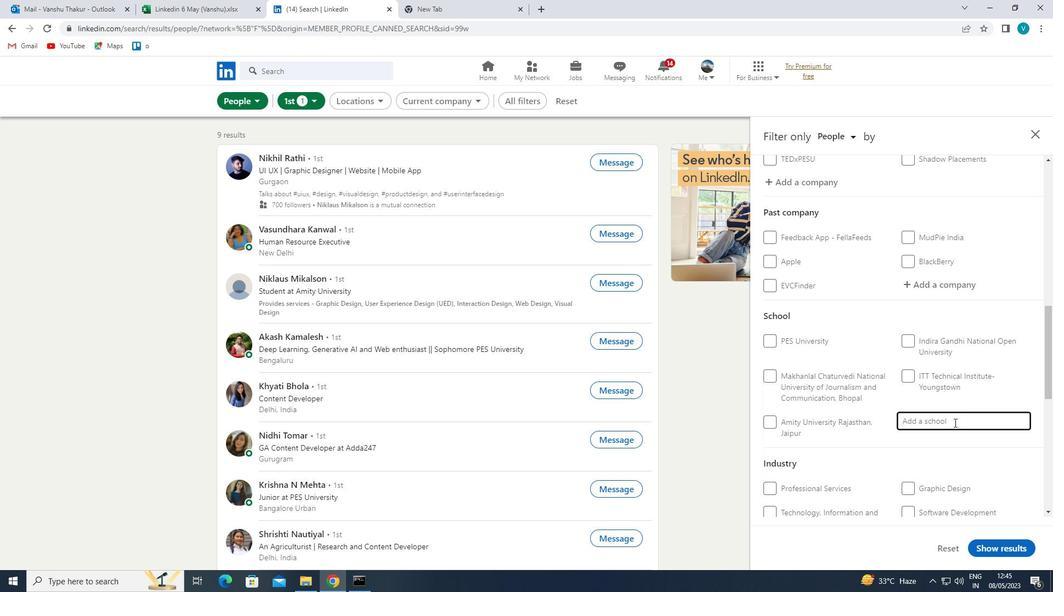 
Action: Key pressed <Key.shift>THIRUVALLUVAR
Screenshot: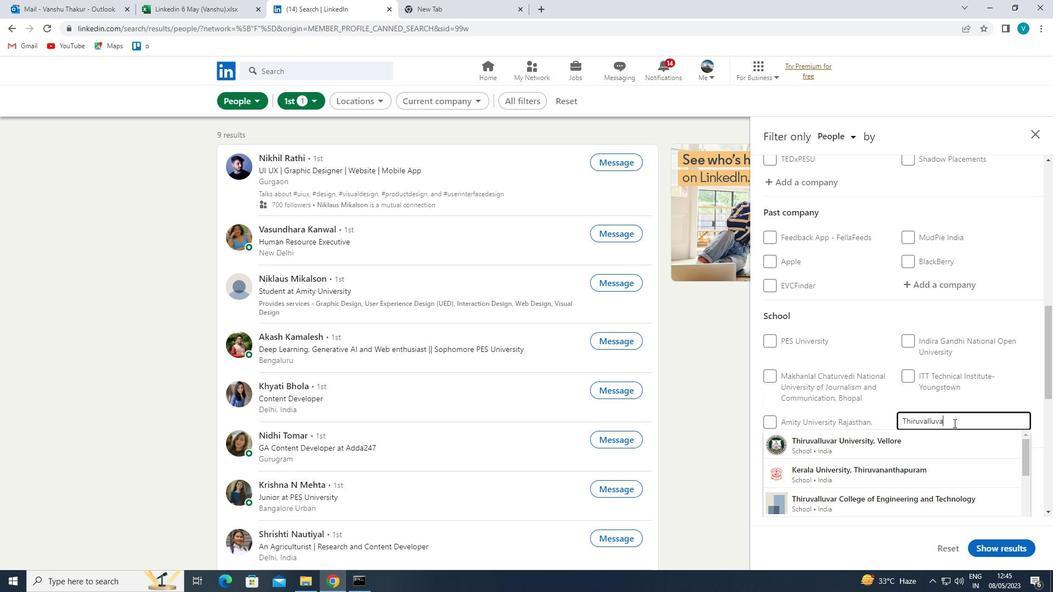 
Action: Mouse moved to (932, 437)
Screenshot: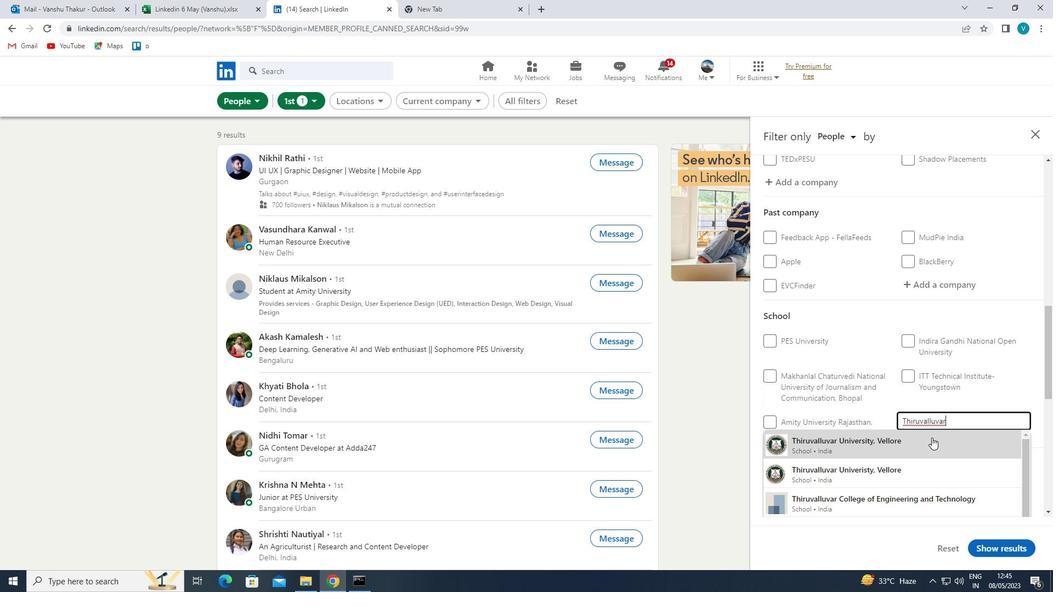 
Action: Mouse pressed left at (932, 437)
Screenshot: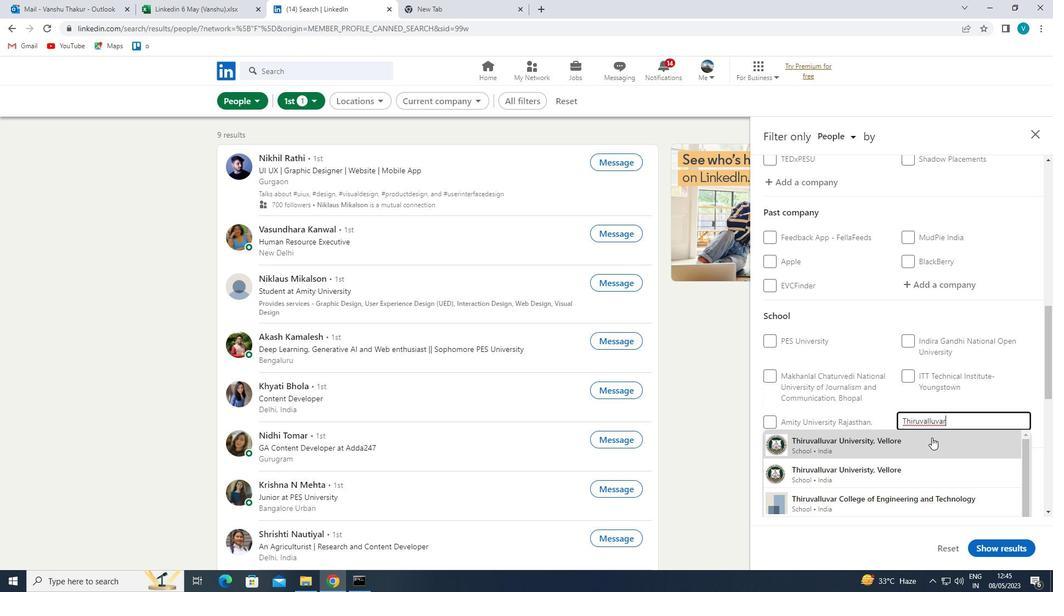 
Action: Mouse scrolled (932, 437) with delta (0, 0)
Screenshot: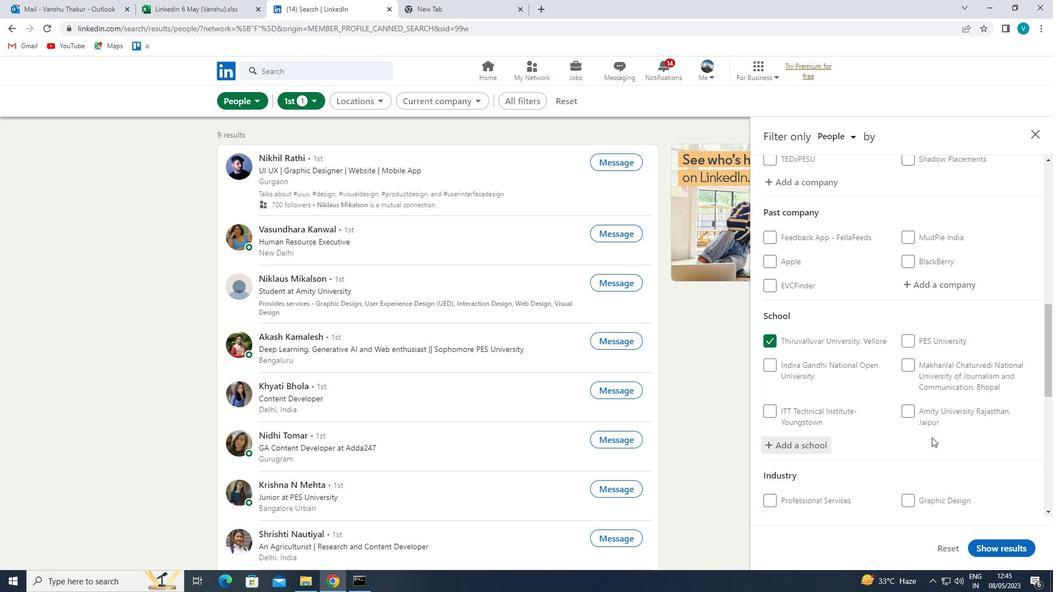 
Action: Mouse moved to (933, 437)
Screenshot: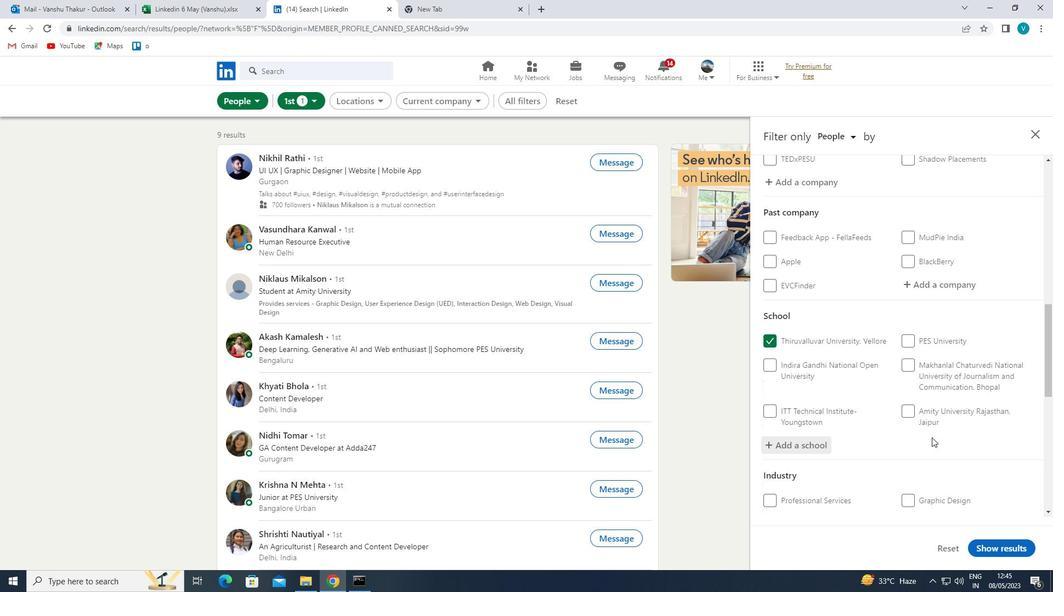 
Action: Mouse scrolled (933, 437) with delta (0, 0)
Screenshot: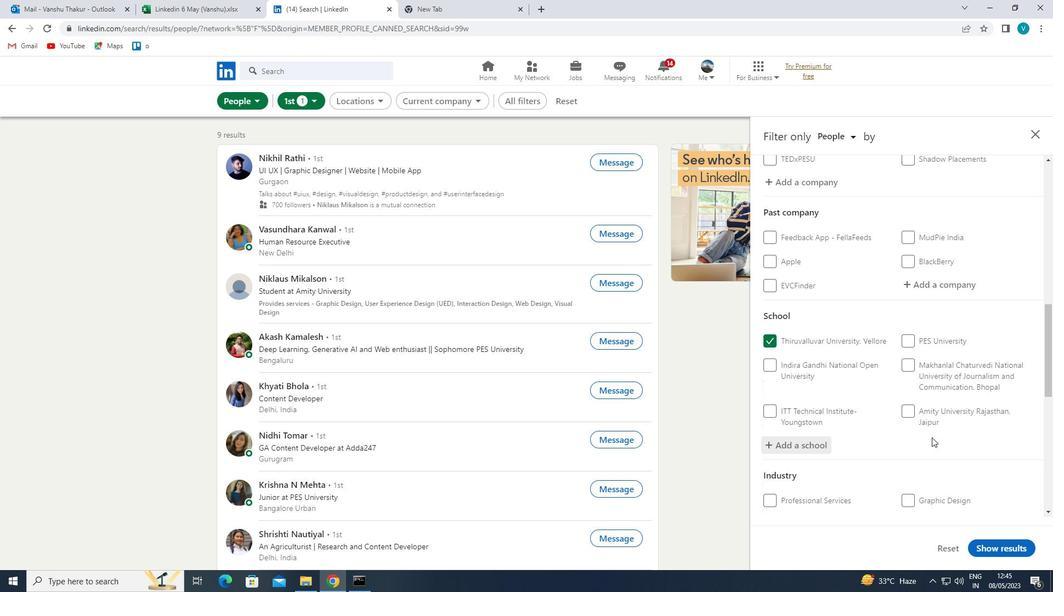 
Action: Mouse scrolled (933, 437) with delta (0, 0)
Screenshot: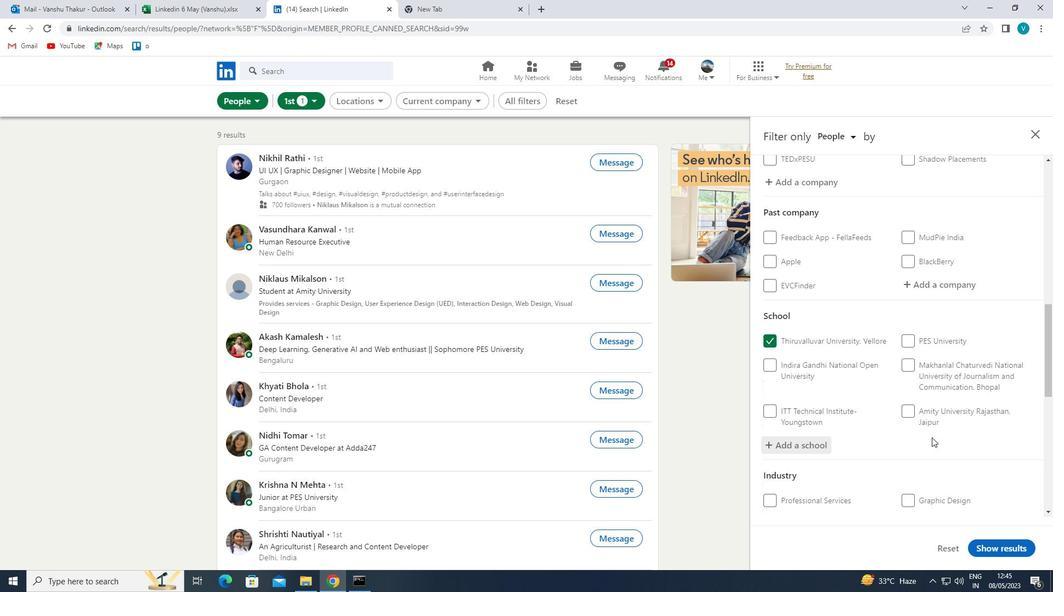 
Action: Mouse scrolled (933, 437) with delta (0, 0)
Screenshot: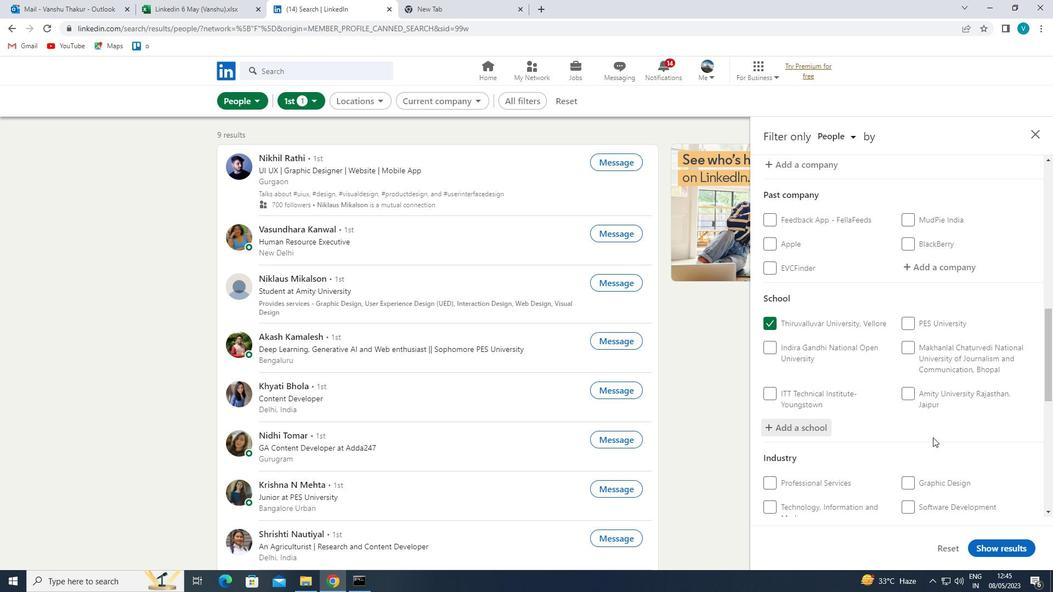 
Action: Mouse moved to (949, 336)
Screenshot: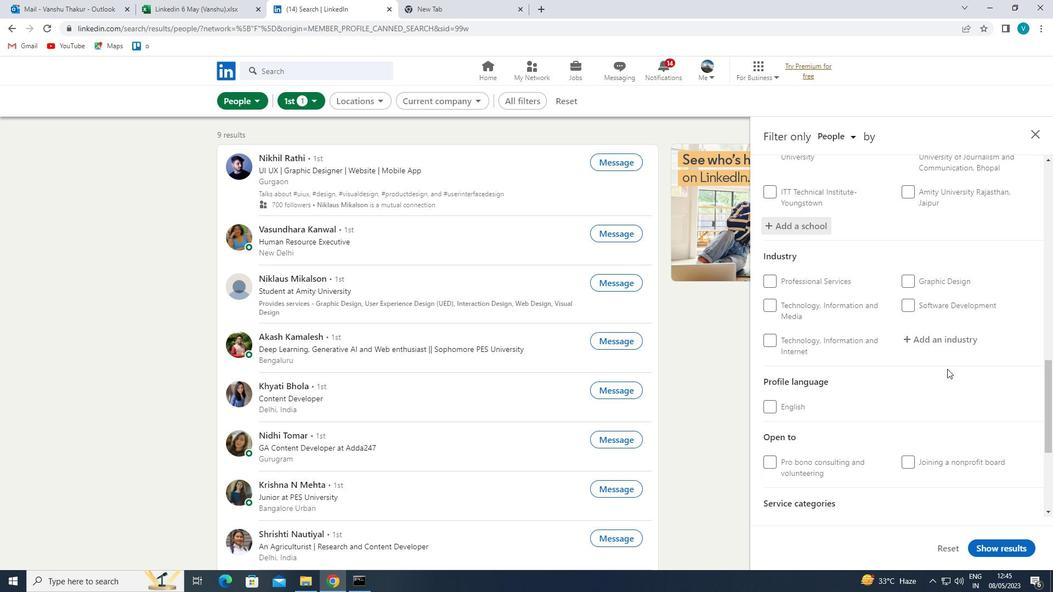 
Action: Mouse pressed left at (949, 336)
Screenshot: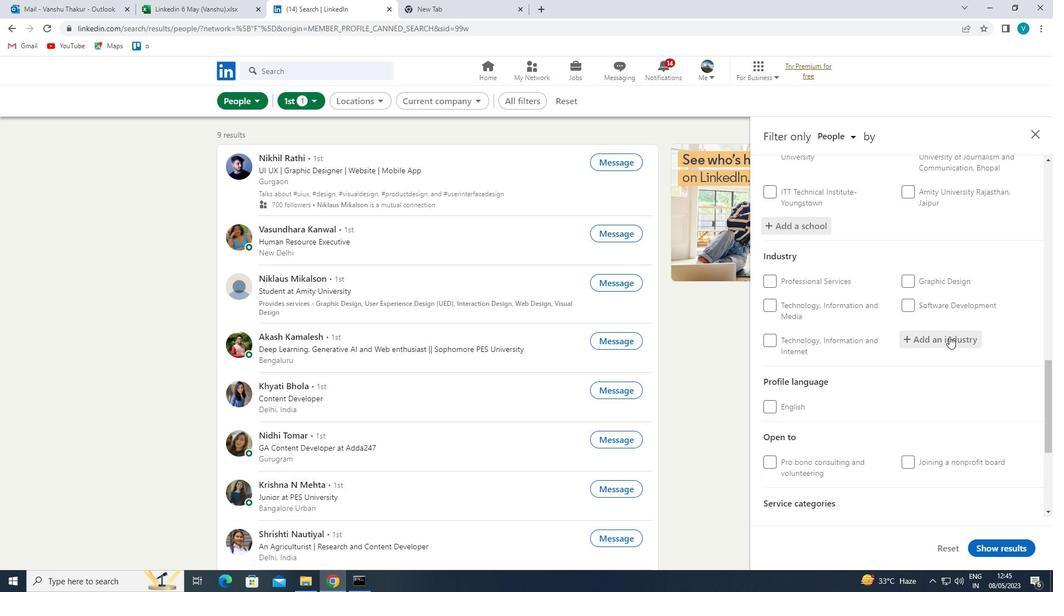 
Action: Key pressed <Key.shift>REUPHOL
Screenshot: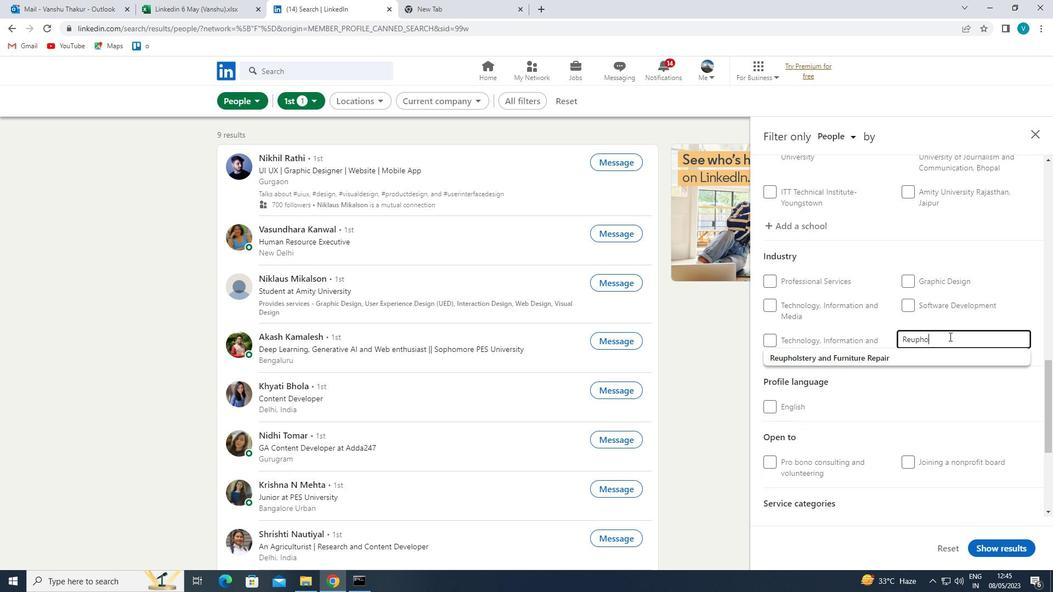
Action: Mouse moved to (896, 357)
Screenshot: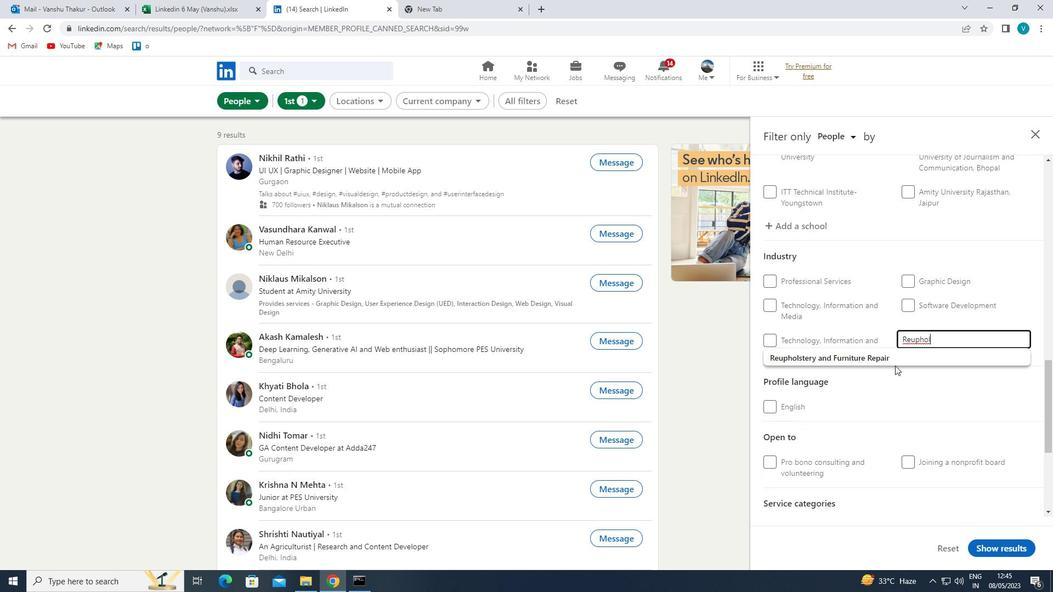 
Action: Mouse pressed left at (896, 357)
Screenshot: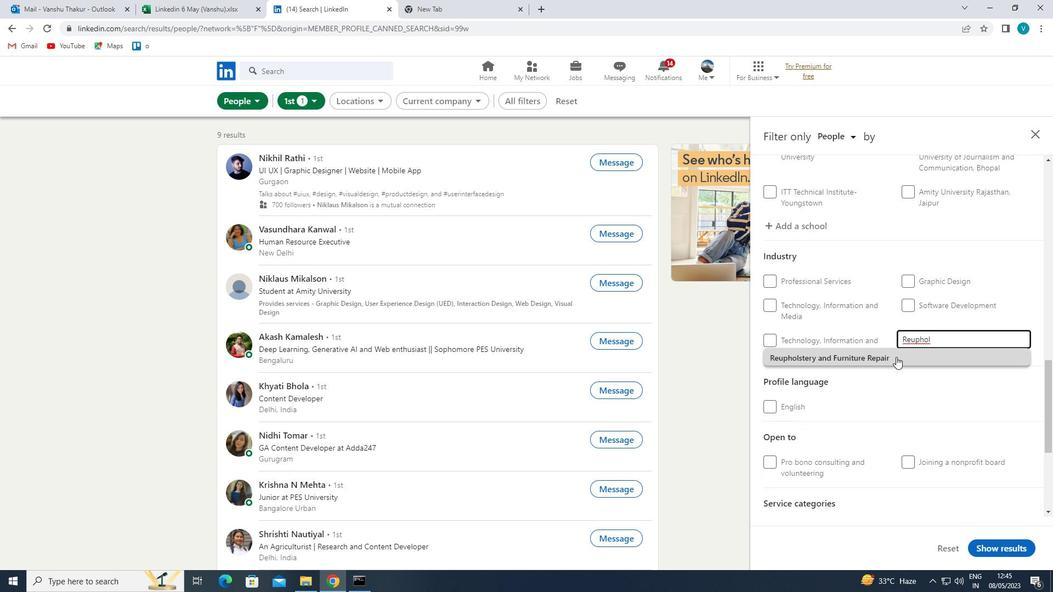 
Action: Mouse moved to (898, 357)
Screenshot: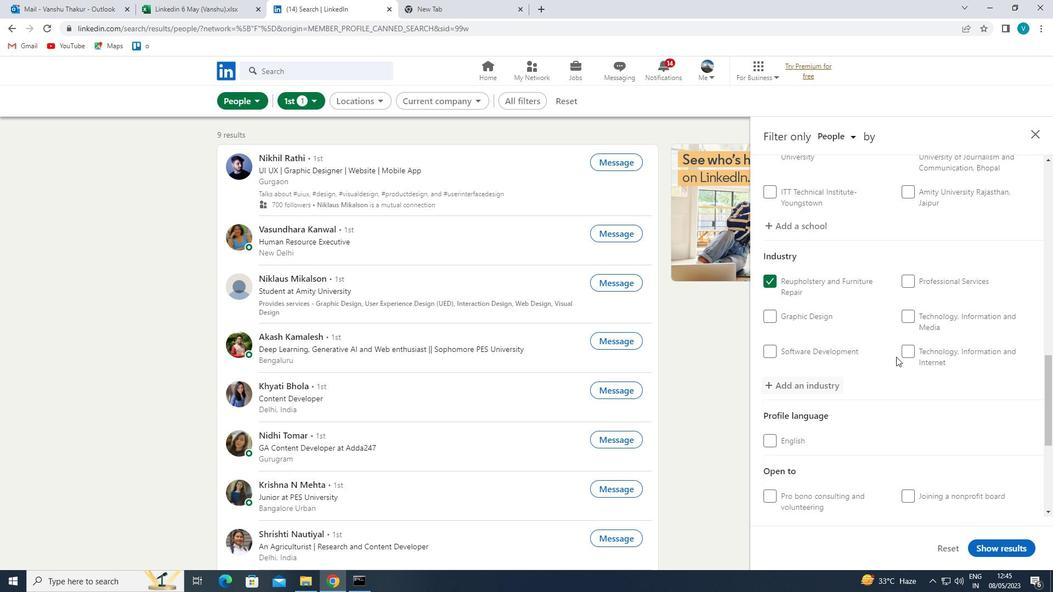 
Action: Mouse scrolled (898, 356) with delta (0, 0)
Screenshot: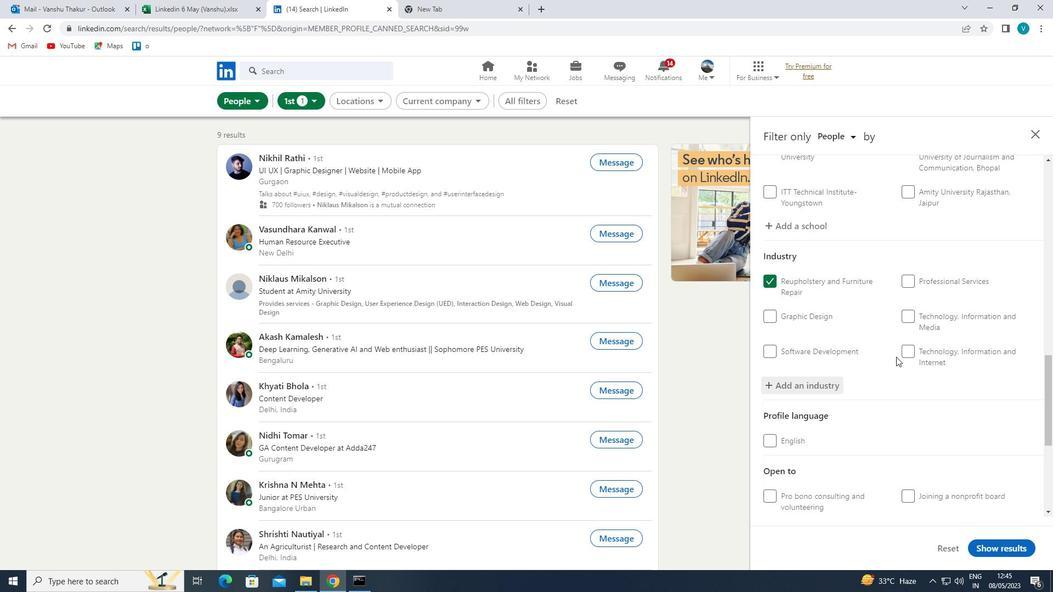 
Action: Mouse scrolled (898, 356) with delta (0, 0)
Screenshot: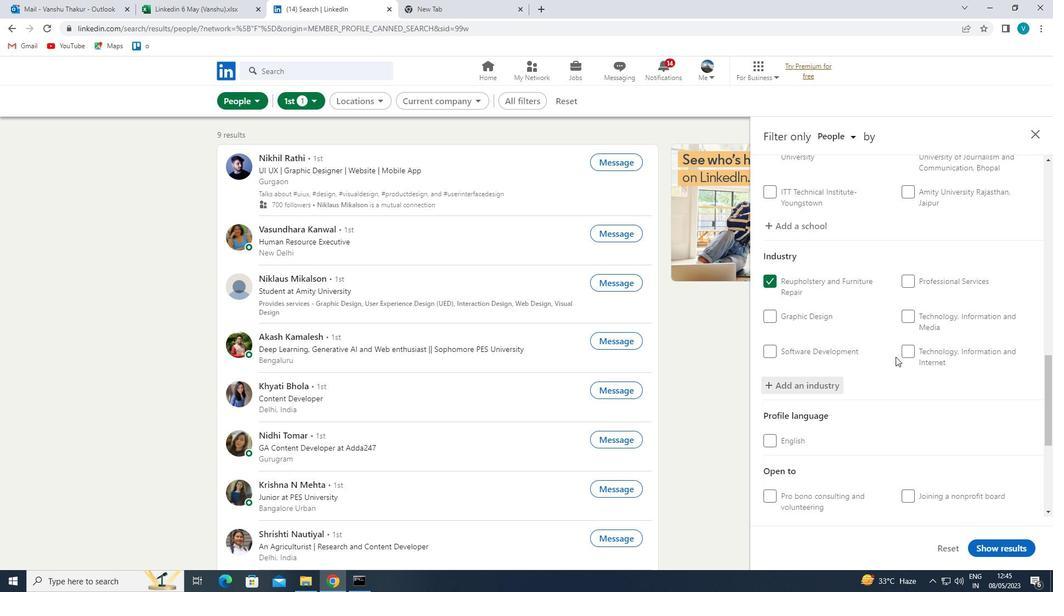 
Action: Mouse scrolled (898, 356) with delta (0, 0)
Screenshot: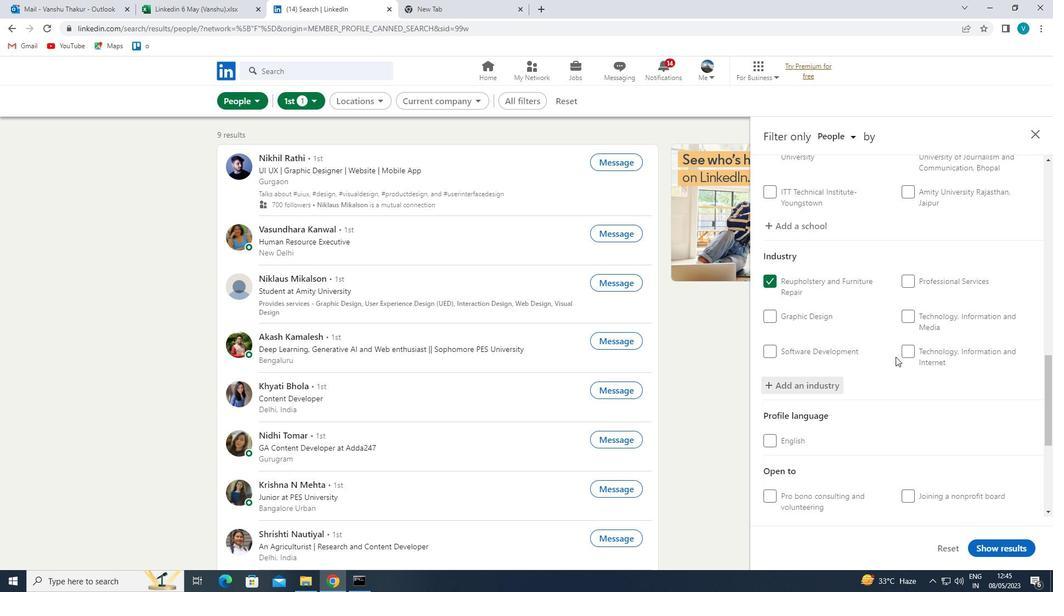 
Action: Mouse moved to (948, 450)
Screenshot: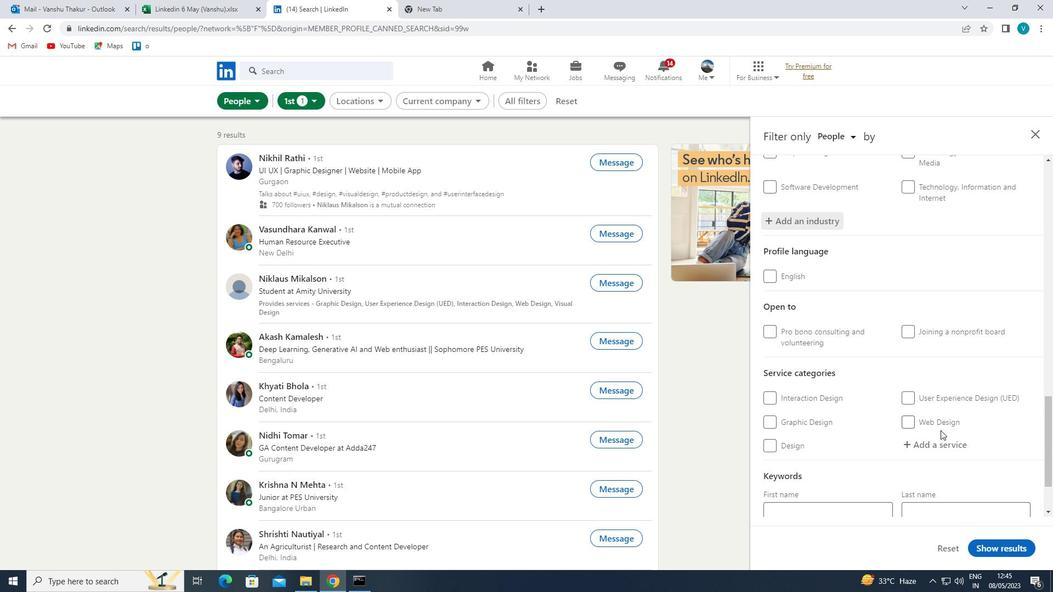 
Action: Mouse pressed left at (948, 450)
Screenshot: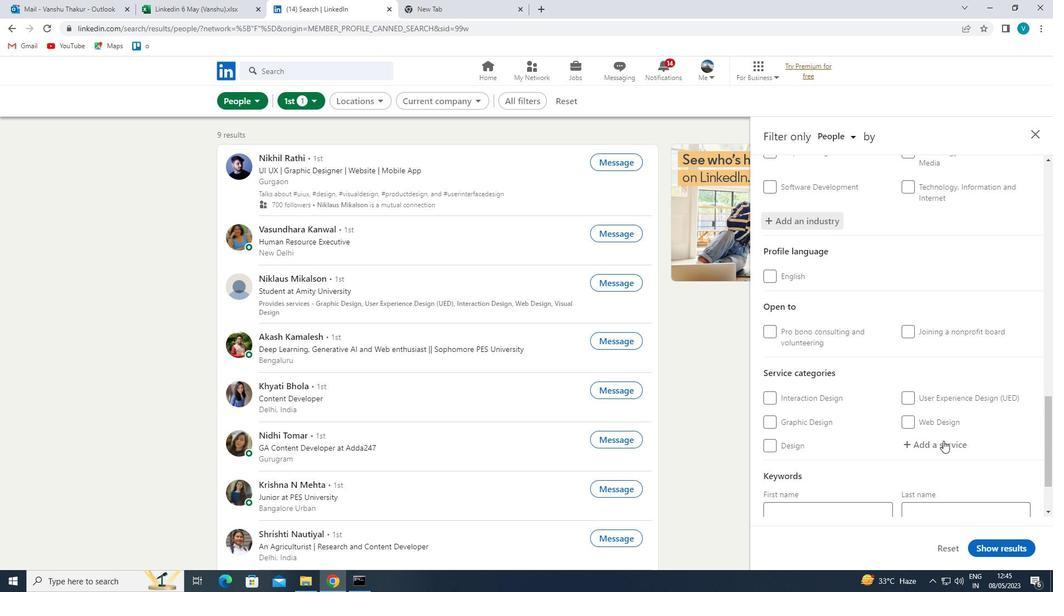
Action: Mouse moved to (933, 438)
Screenshot: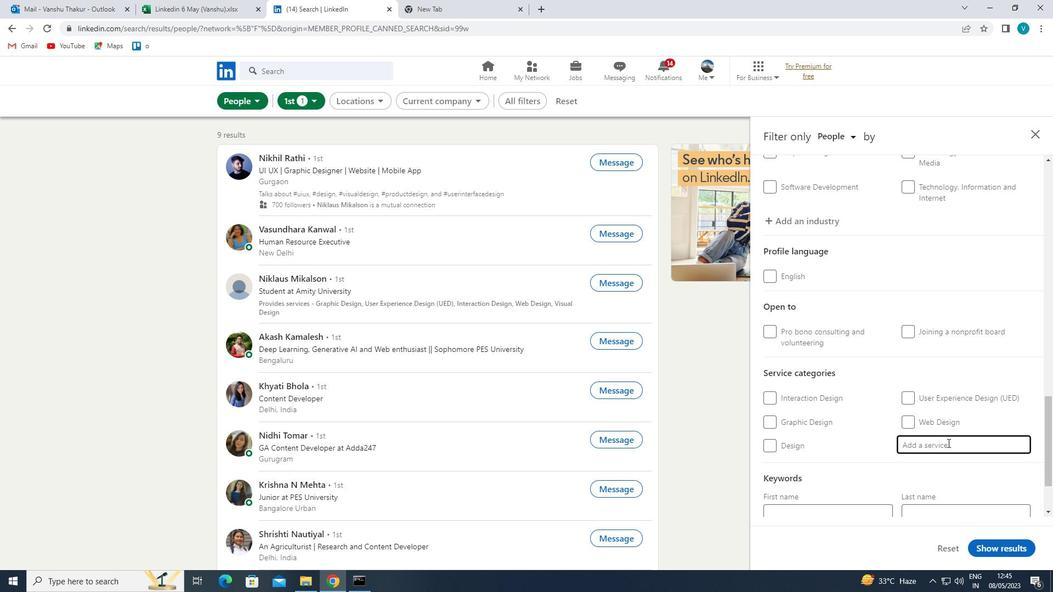 
Action: Key pressed <Key.shift>
Screenshot: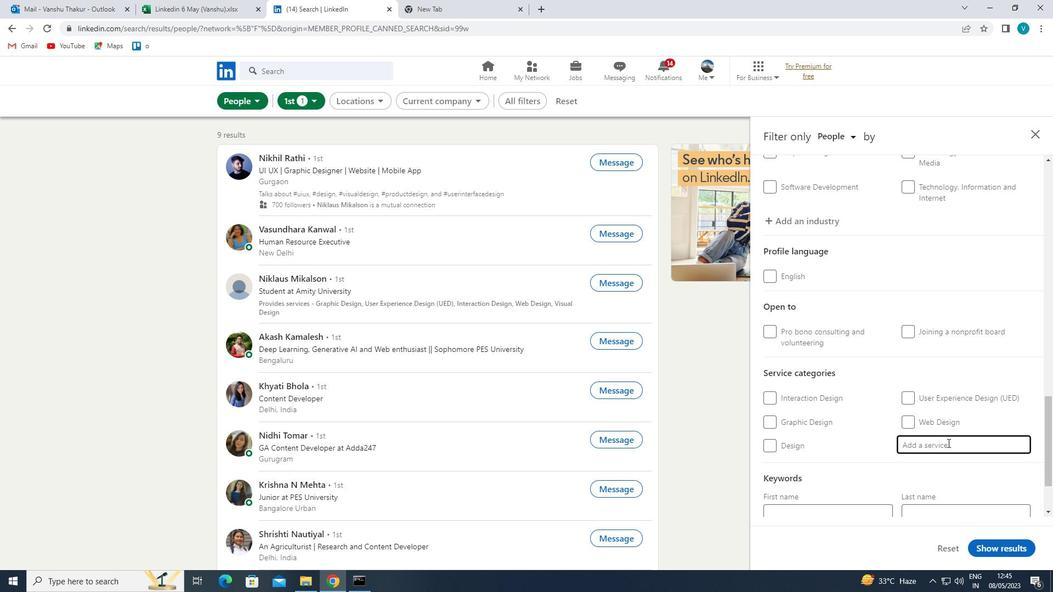 
Action: Mouse moved to (931, 438)
Screenshot: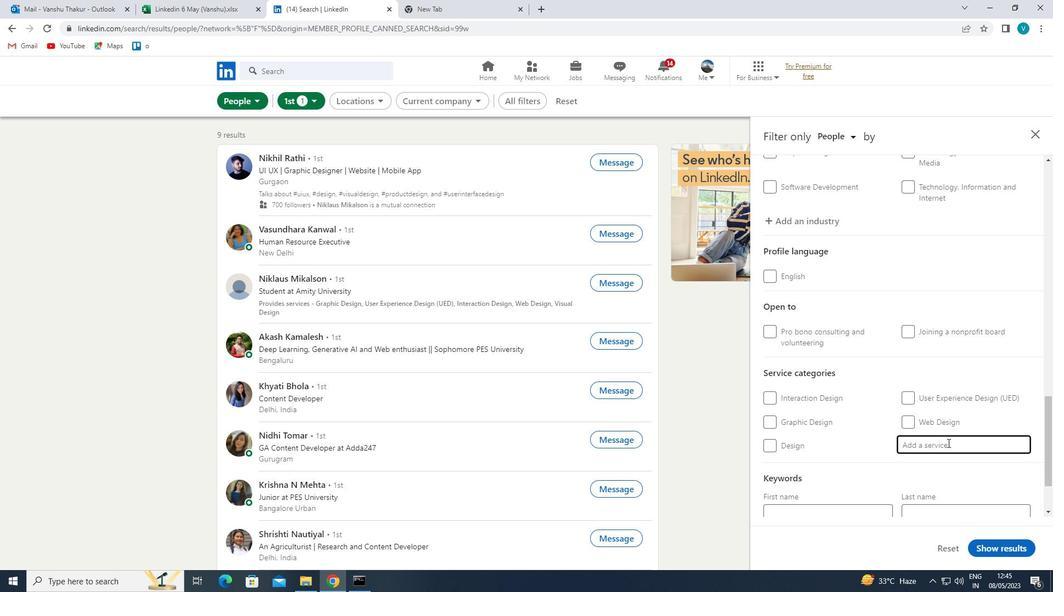 
Action: Key pressed MANAGEMENT<Key.space>
Screenshot: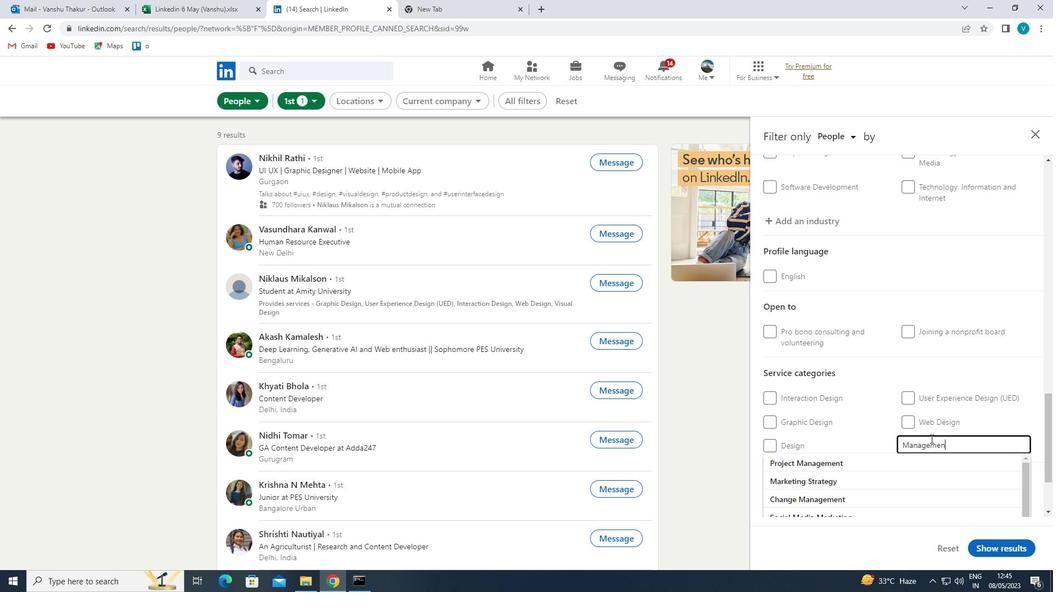 
Action: Mouse moved to (899, 466)
Screenshot: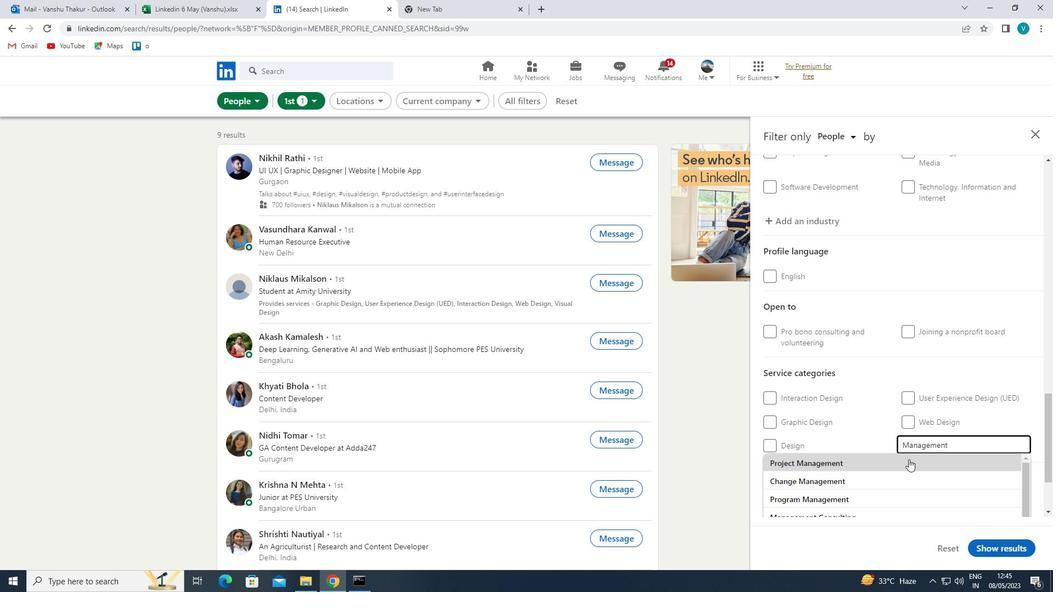 
Action: Mouse scrolled (899, 466) with delta (0, 0)
Screenshot: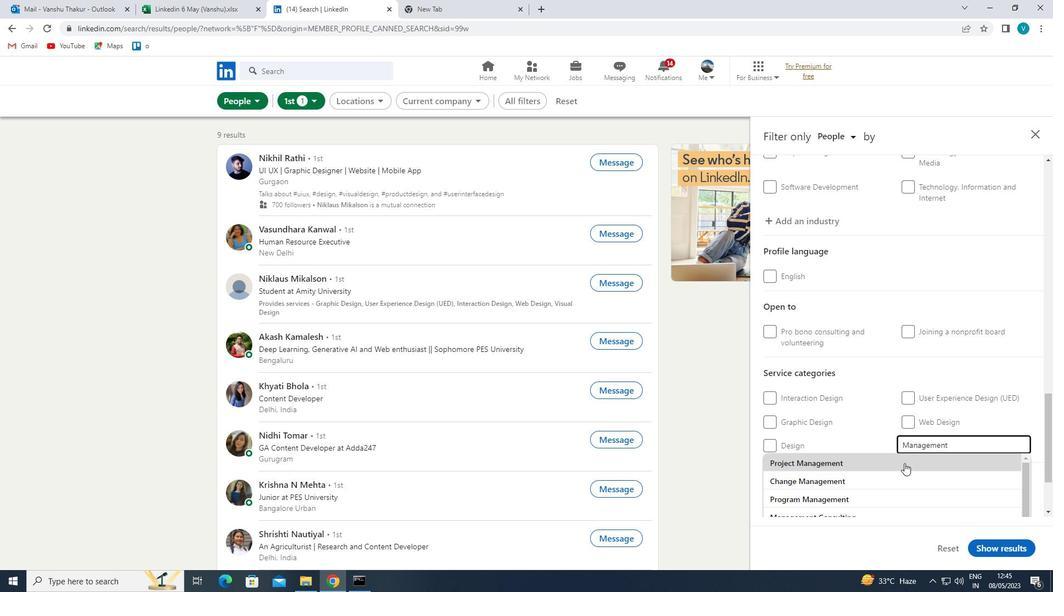 
Action: Mouse scrolled (899, 466) with delta (0, 0)
Screenshot: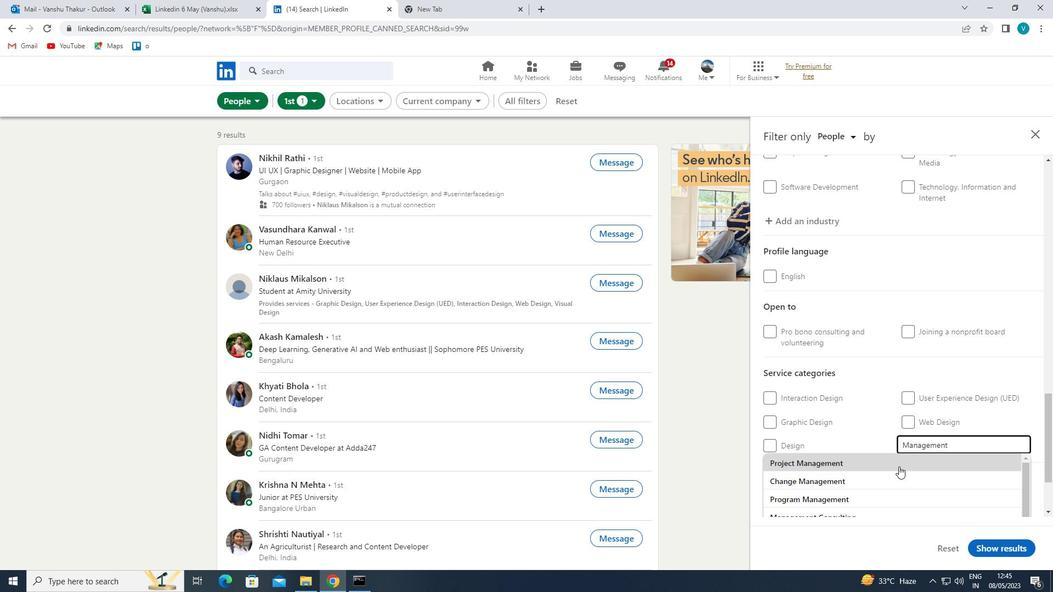 
Action: Mouse scrolled (899, 467) with delta (0, 0)
Screenshot: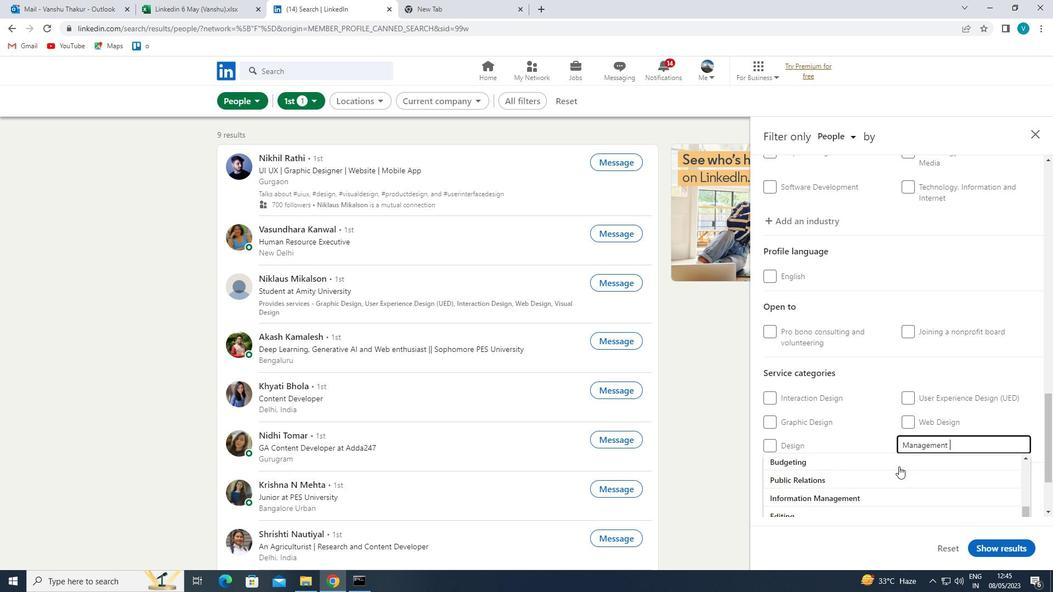 
Action: Mouse moved to (857, 461)
Screenshot: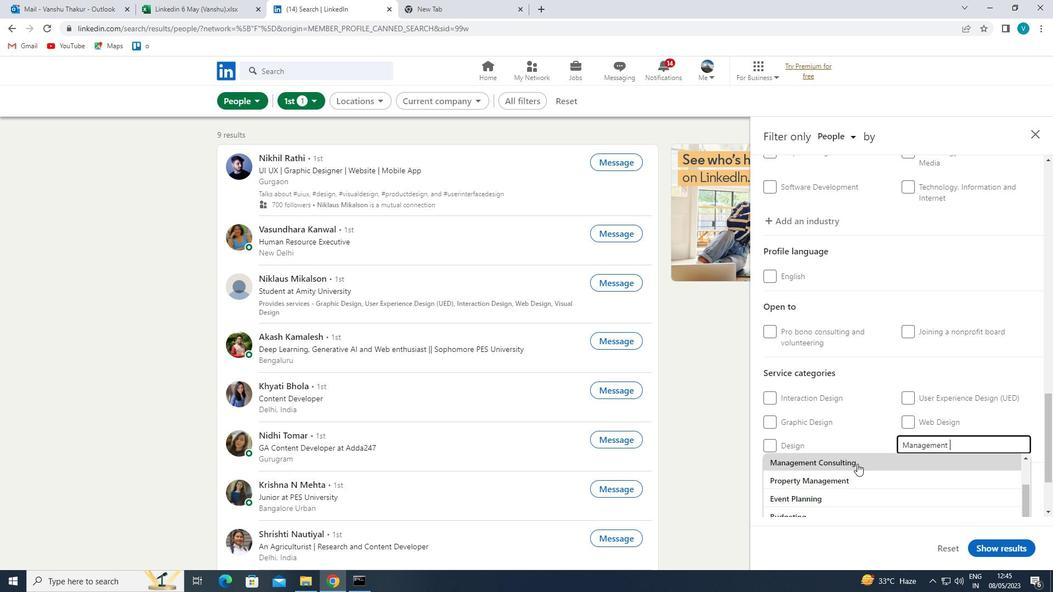 
Action: Mouse pressed left at (857, 461)
Screenshot: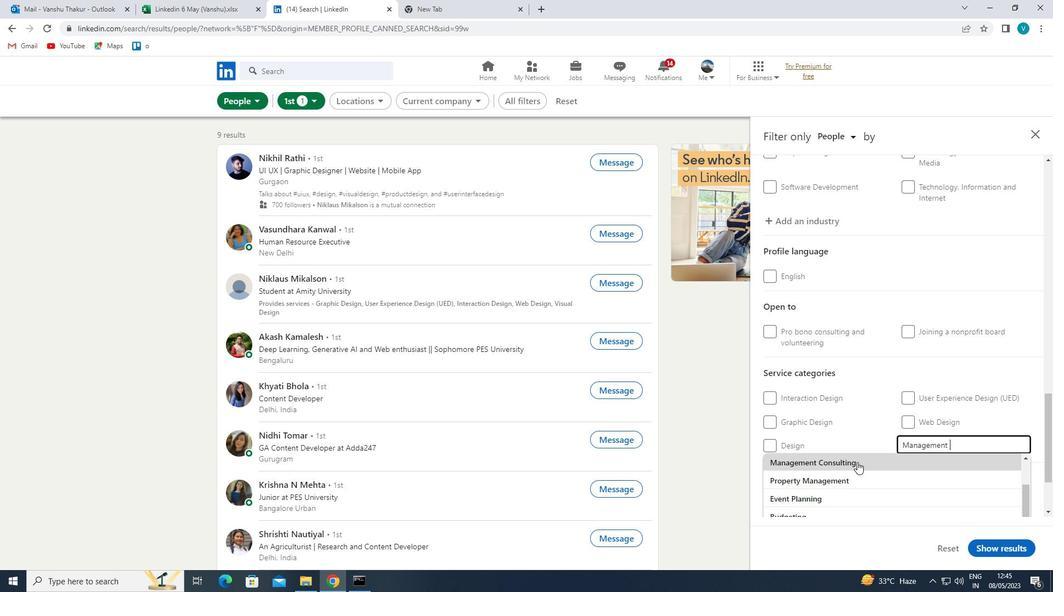 
Action: Mouse moved to (858, 460)
Screenshot: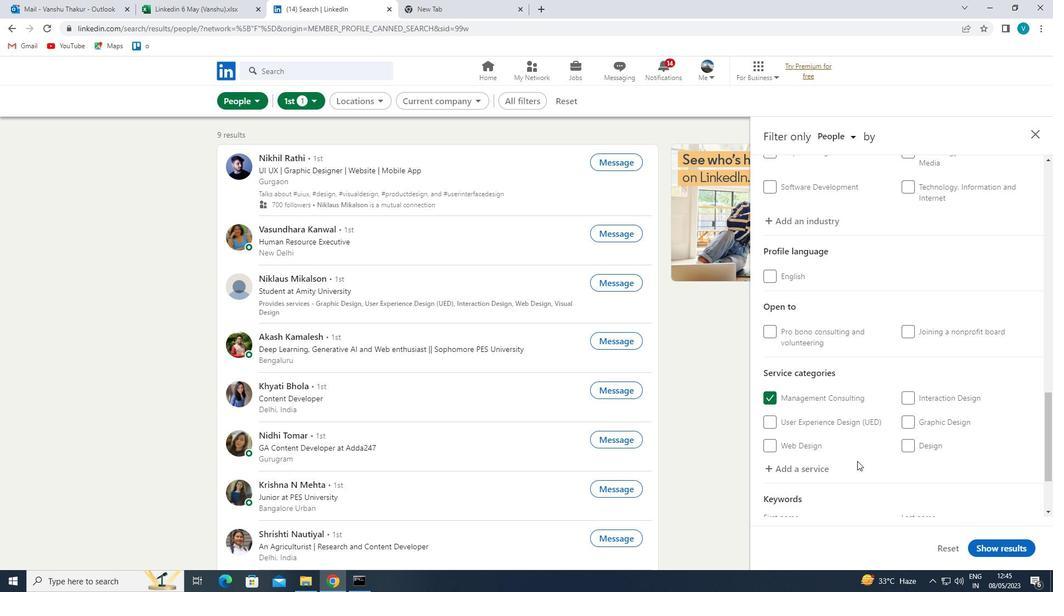 
Action: Mouse scrolled (858, 460) with delta (0, 0)
Screenshot: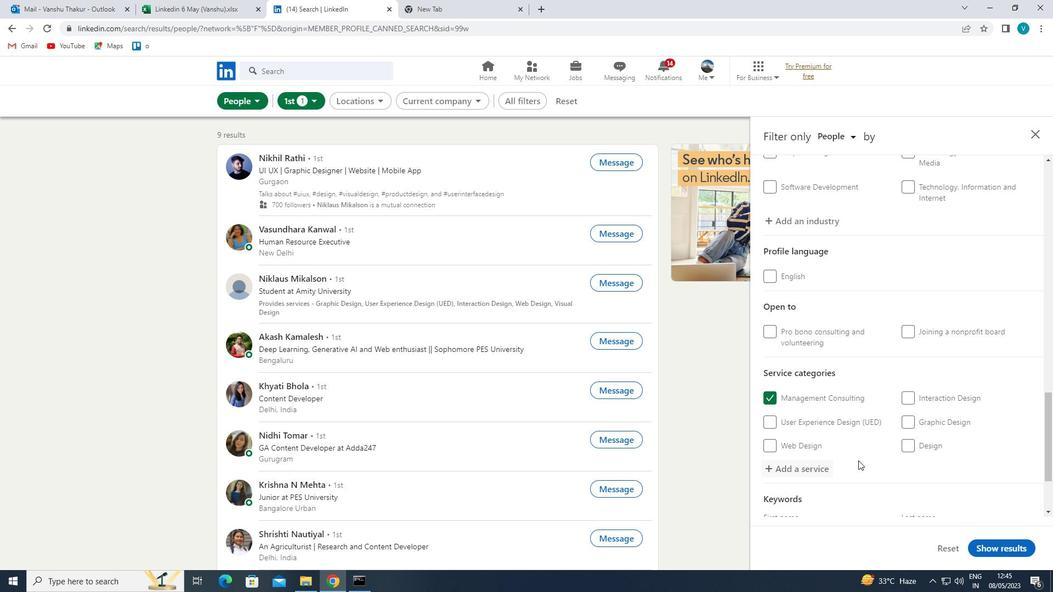 
Action: Mouse scrolled (858, 460) with delta (0, 0)
Screenshot: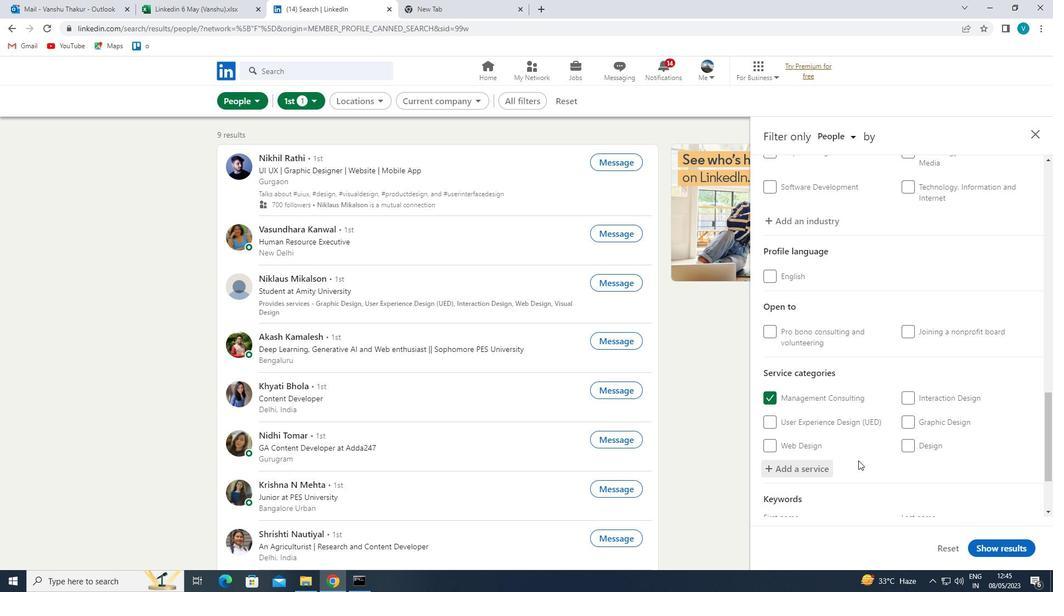 
Action: Mouse moved to (859, 460)
Screenshot: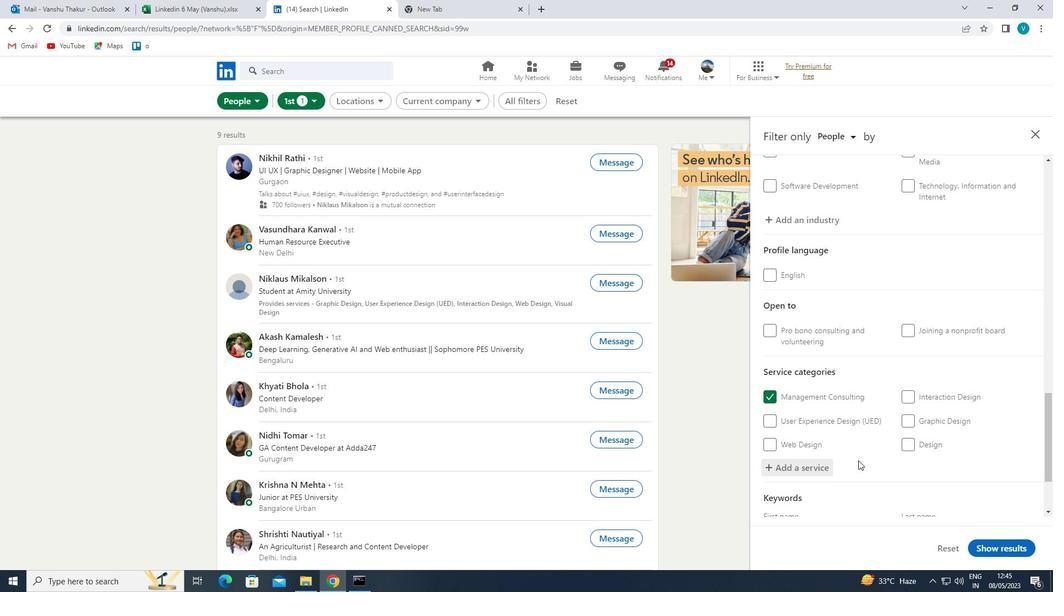 
Action: Mouse scrolled (859, 459) with delta (0, 0)
Screenshot: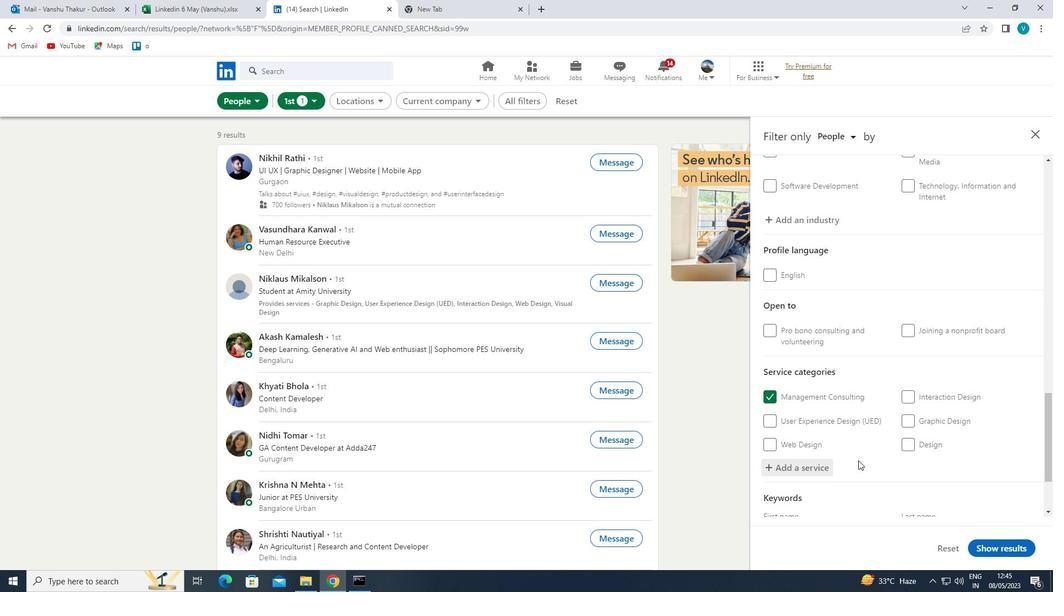 
Action: Mouse moved to (860, 459)
Screenshot: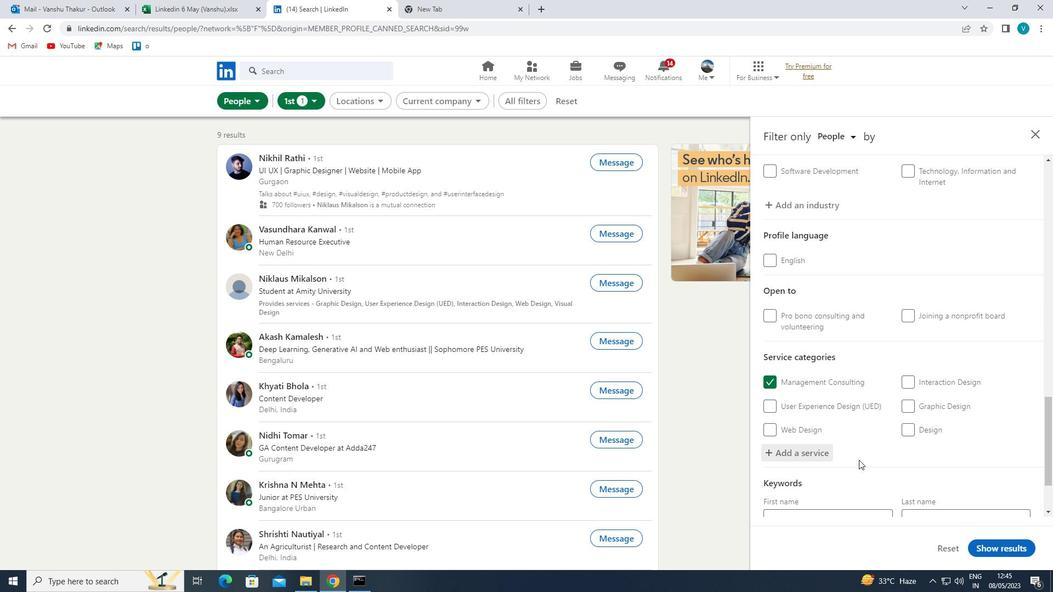 
Action: Mouse scrolled (860, 458) with delta (0, 0)
Screenshot: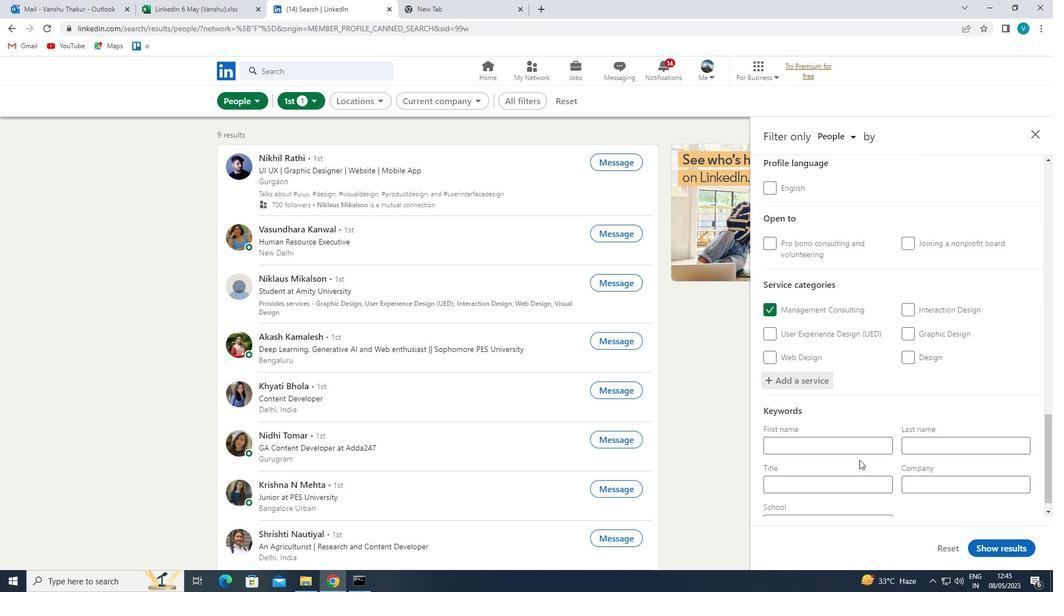 
Action: Mouse moved to (854, 466)
Screenshot: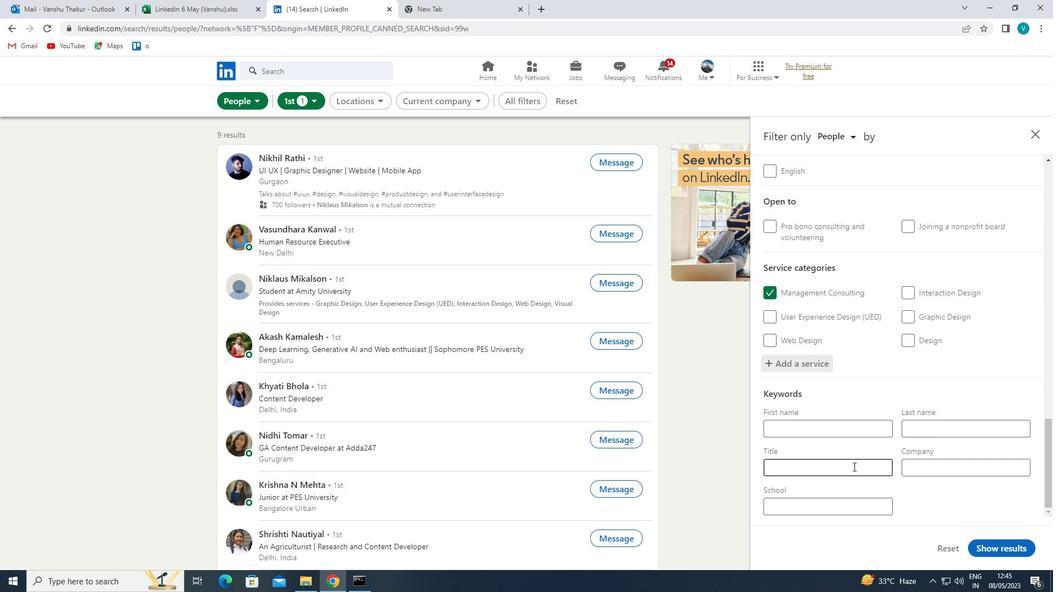 
Action: Mouse pressed left at (854, 466)
Screenshot: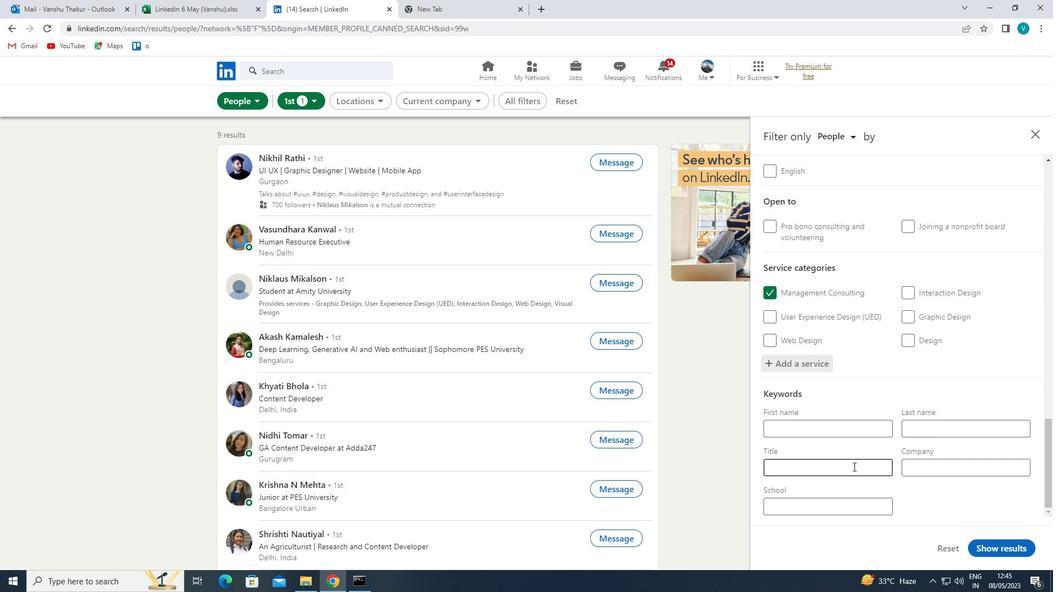 
Action: Key pressed <Key.shift>TEAM<Key.space><Key.shift><Key.backspace><Key.backspace><Key.backspace><Key.backspace>EAM<Key.shift>L<Key.backspace><Key.space><Key.shift>LEADER
Screenshot: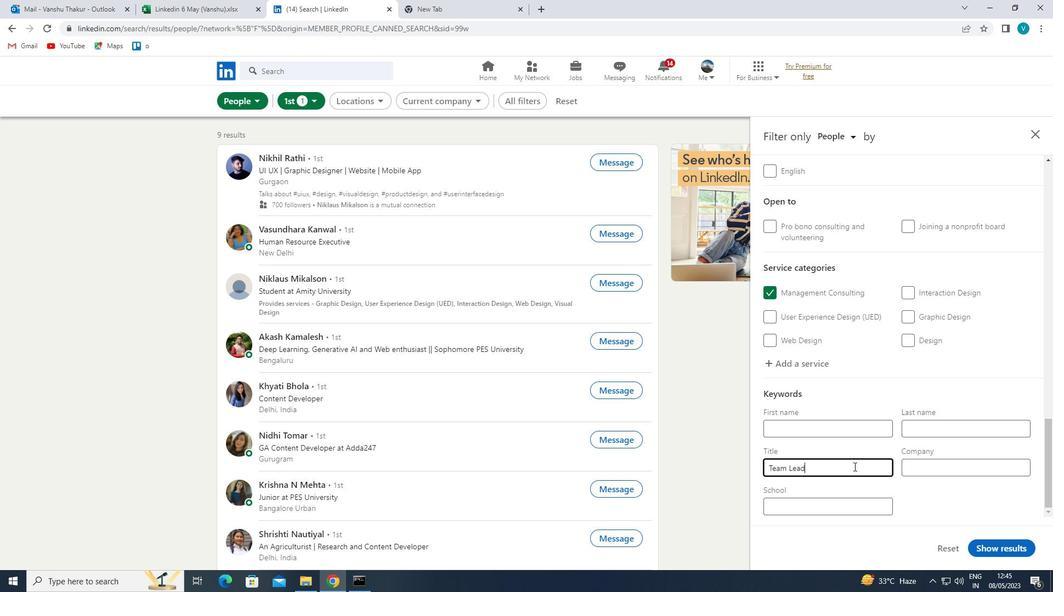 
Action: Mouse moved to (1023, 546)
Screenshot: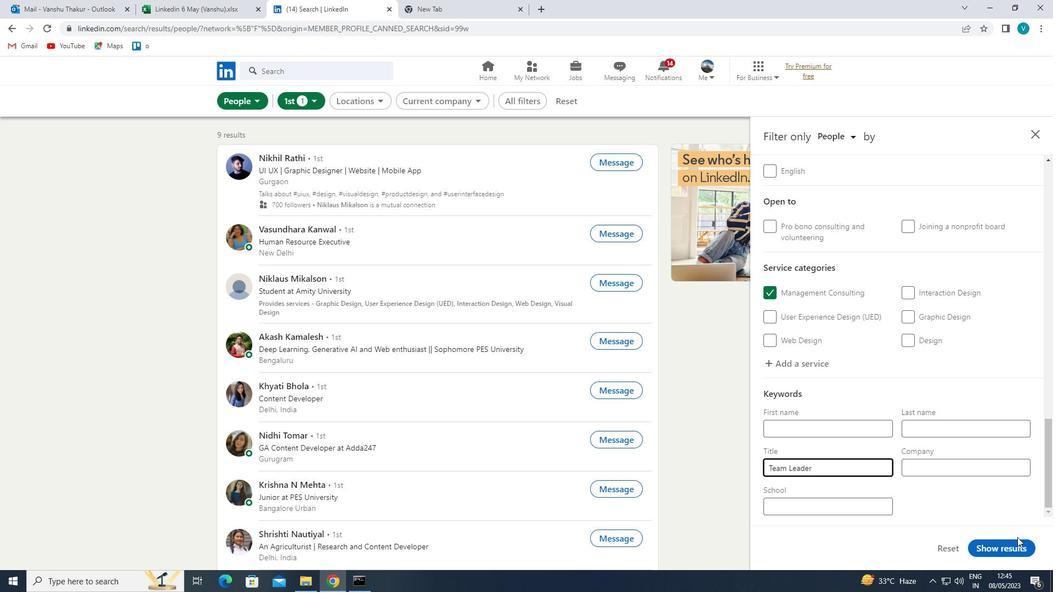 
Action: Mouse pressed left at (1023, 546)
Screenshot: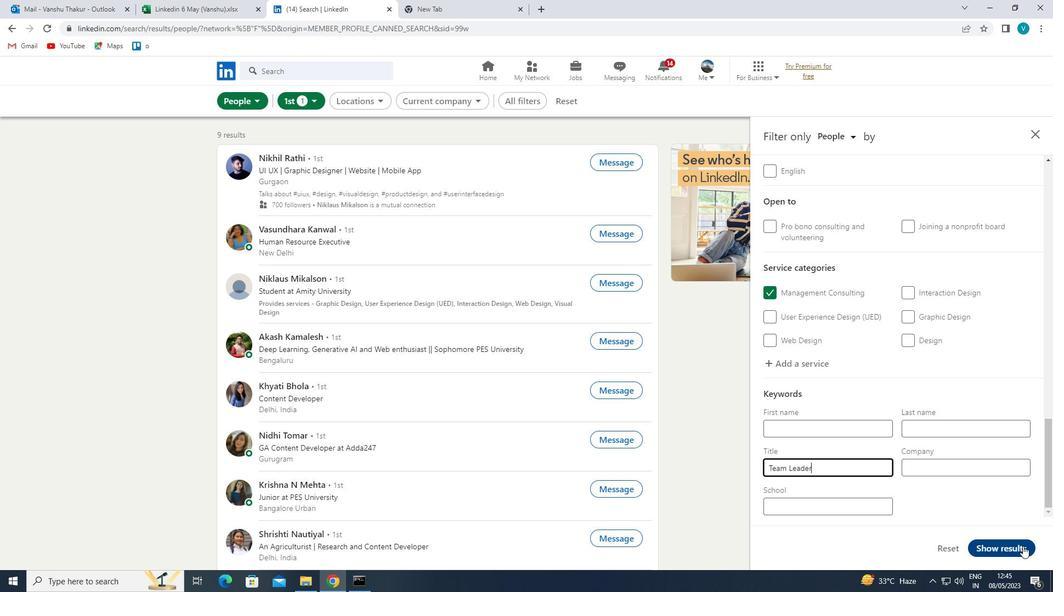 
Action: Mouse moved to (920, 482)
Screenshot: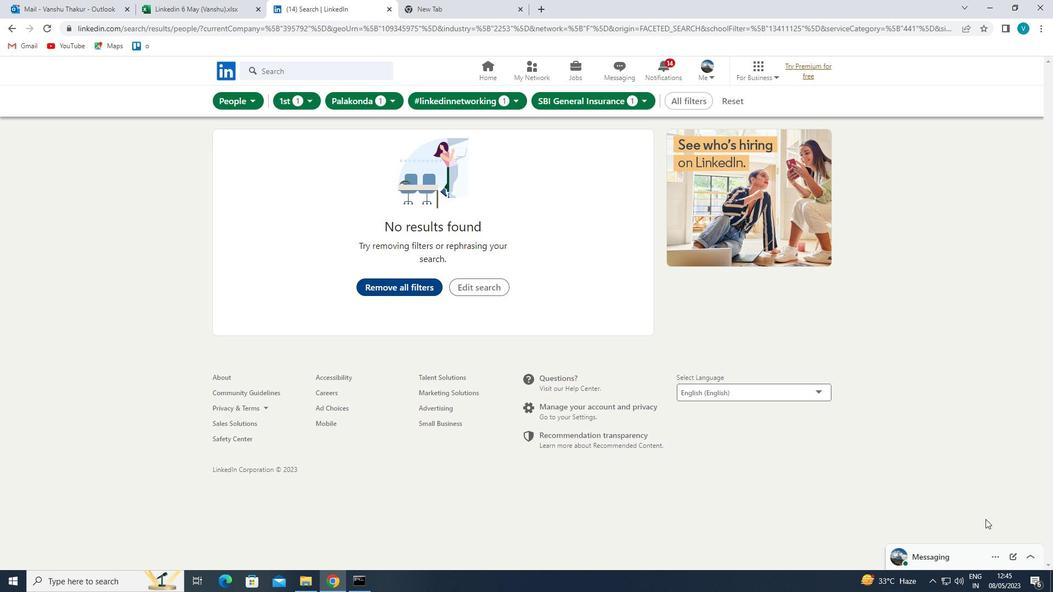 
